 Task: Search one way flight ticket for 5 adults, 2 children, 1 infant in seat and 1 infant on lap in economy from Key West: Key West International Airport to Wilmington: Wilmington International Airport on 8-6-2023. Choice of flights is Singapure airlines. Number of bags: 10 checked bags. Price is upto 73000. Outbound departure time preference is 17:15.
Action: Mouse moved to (222, 299)
Screenshot: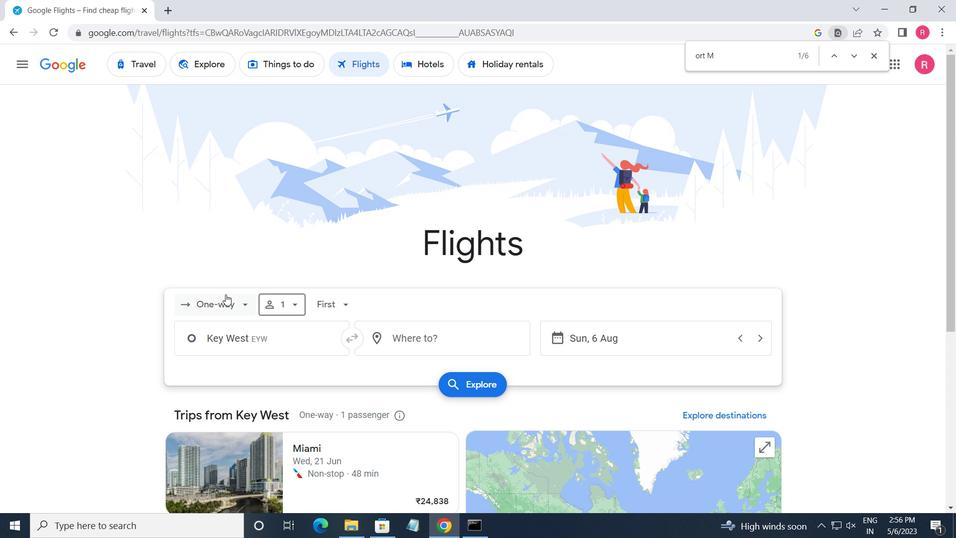 
Action: Mouse pressed left at (222, 299)
Screenshot: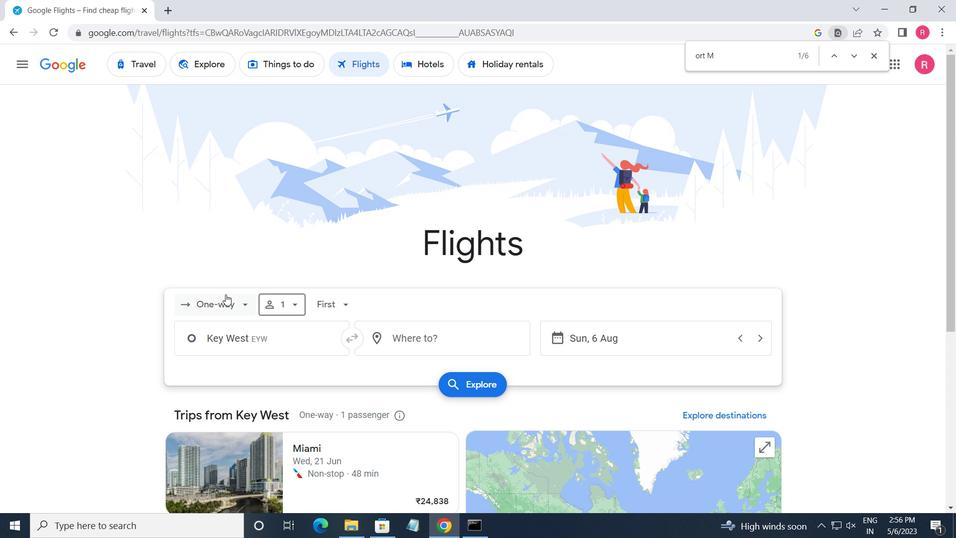 
Action: Mouse moved to (235, 368)
Screenshot: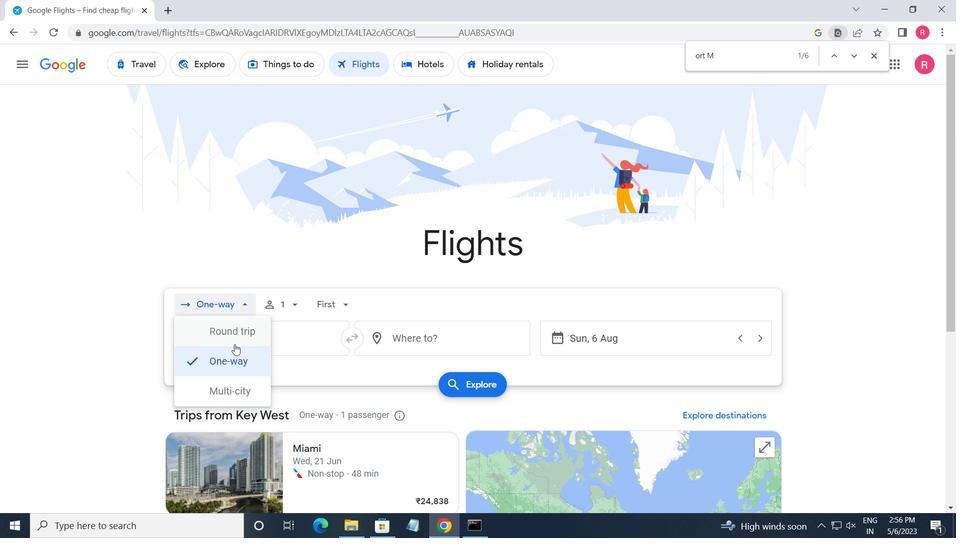 
Action: Mouse pressed left at (235, 368)
Screenshot: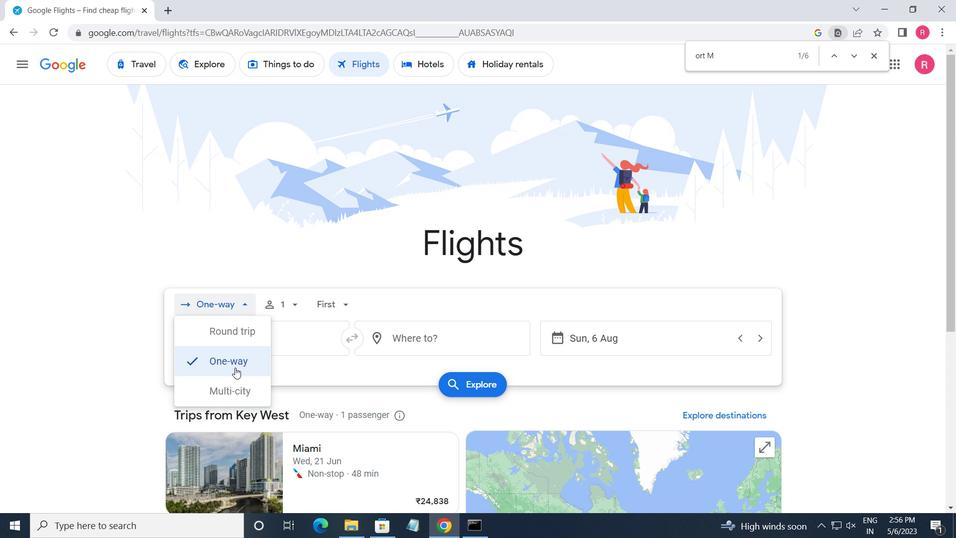 
Action: Mouse moved to (265, 308)
Screenshot: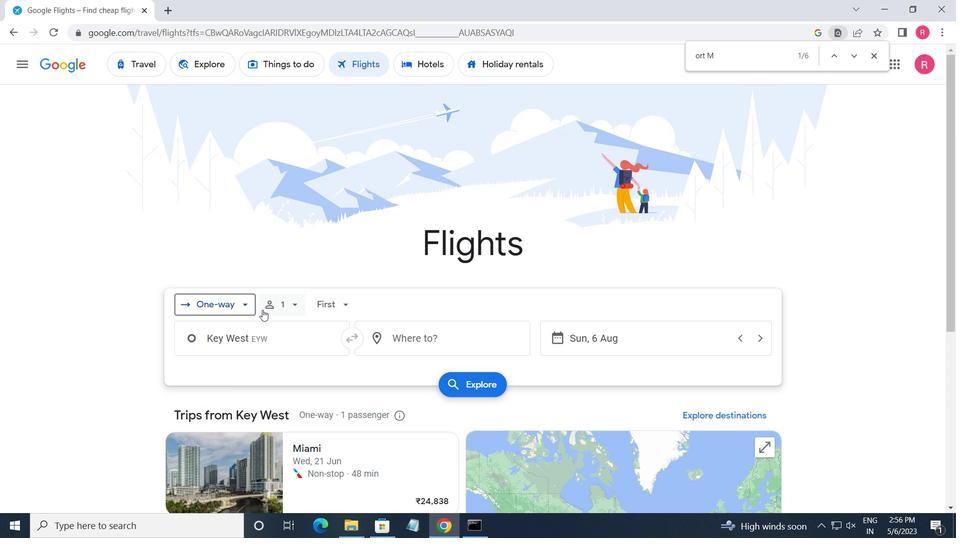 
Action: Mouse pressed left at (265, 308)
Screenshot: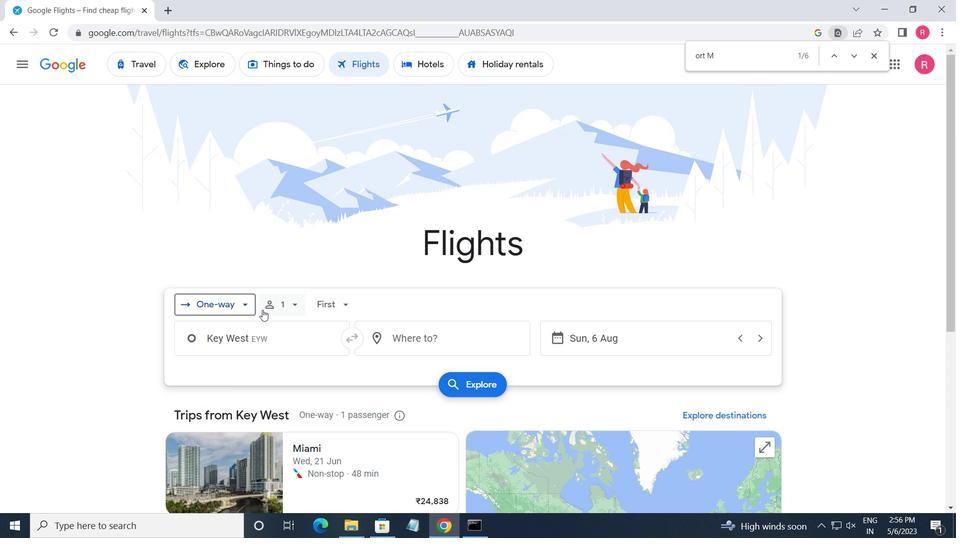 
Action: Mouse moved to (390, 344)
Screenshot: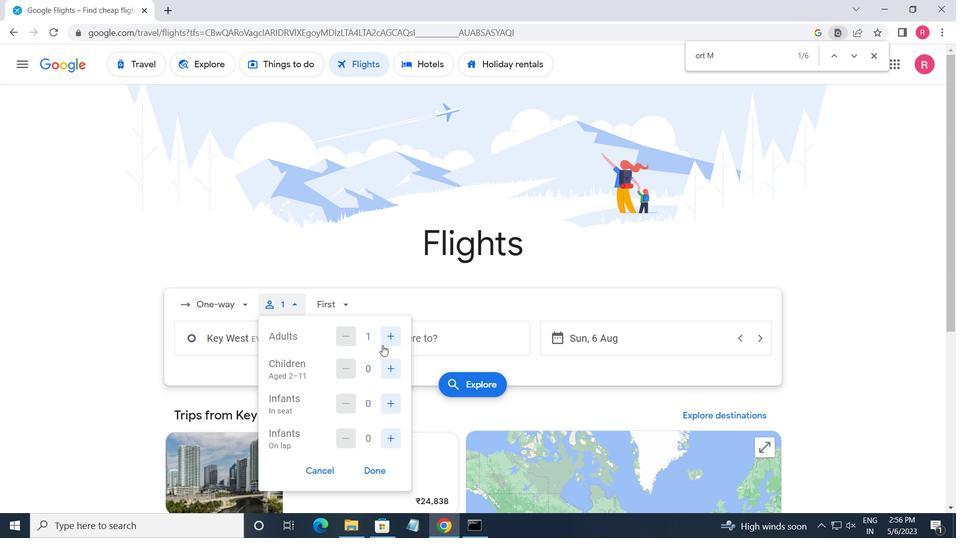 
Action: Mouse pressed left at (390, 344)
Screenshot: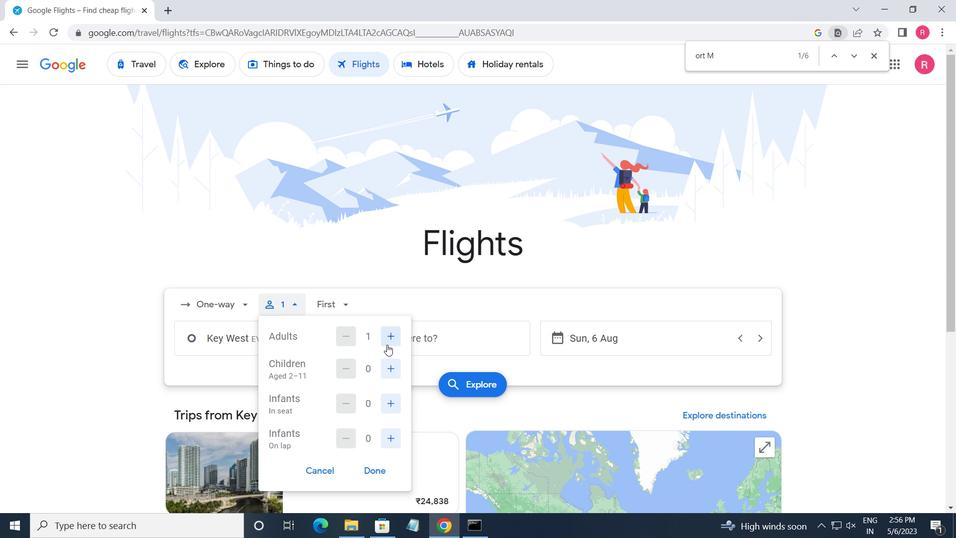 
Action: Mouse pressed left at (390, 344)
Screenshot: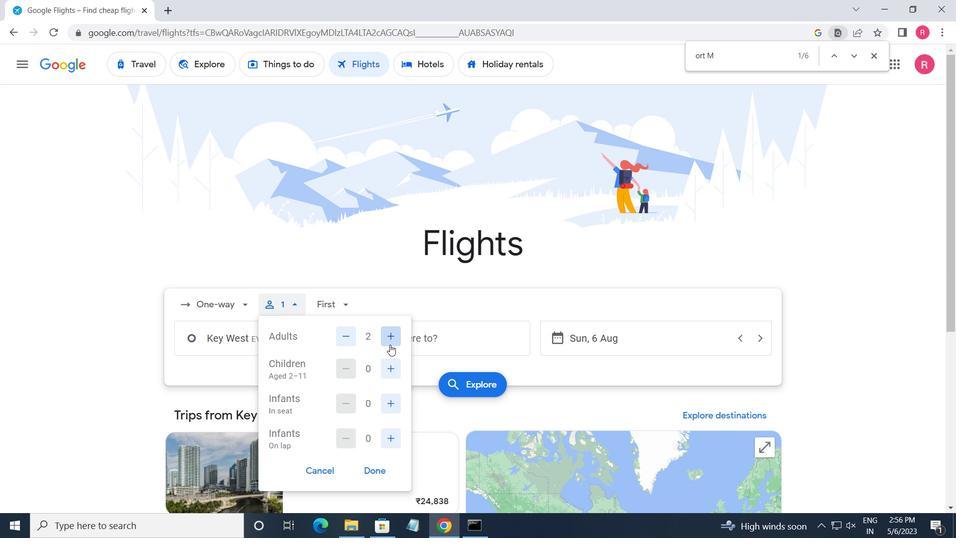
Action: Mouse moved to (390, 344)
Screenshot: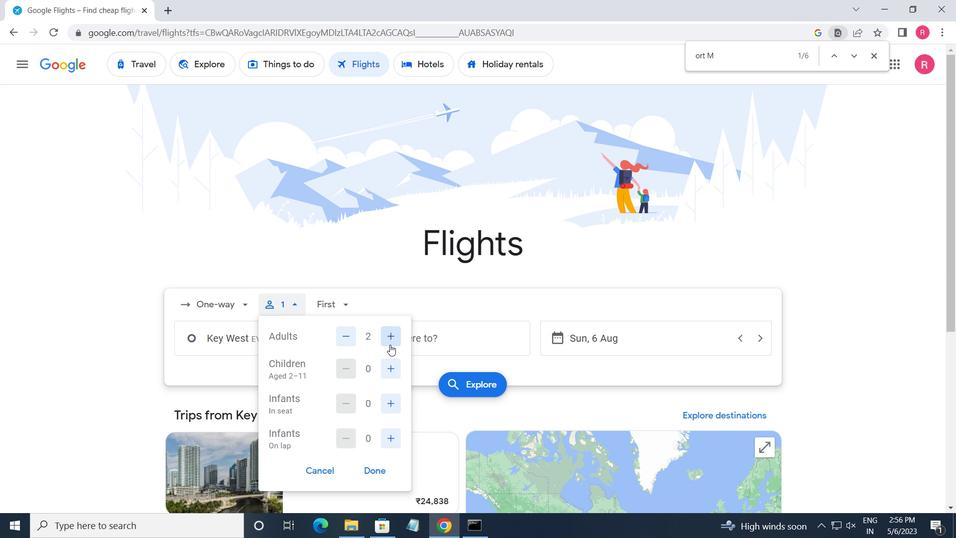 
Action: Mouse pressed left at (390, 344)
Screenshot: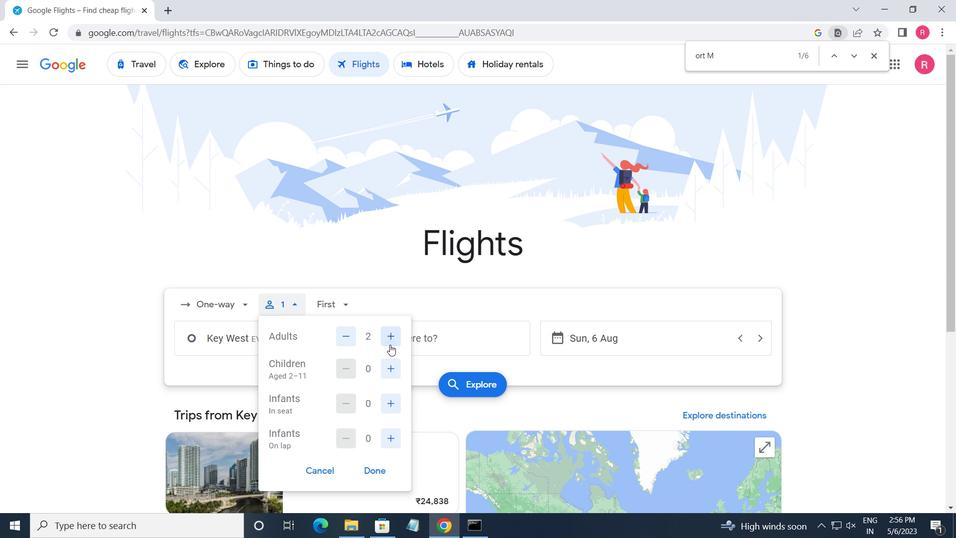 
Action: Mouse moved to (395, 364)
Screenshot: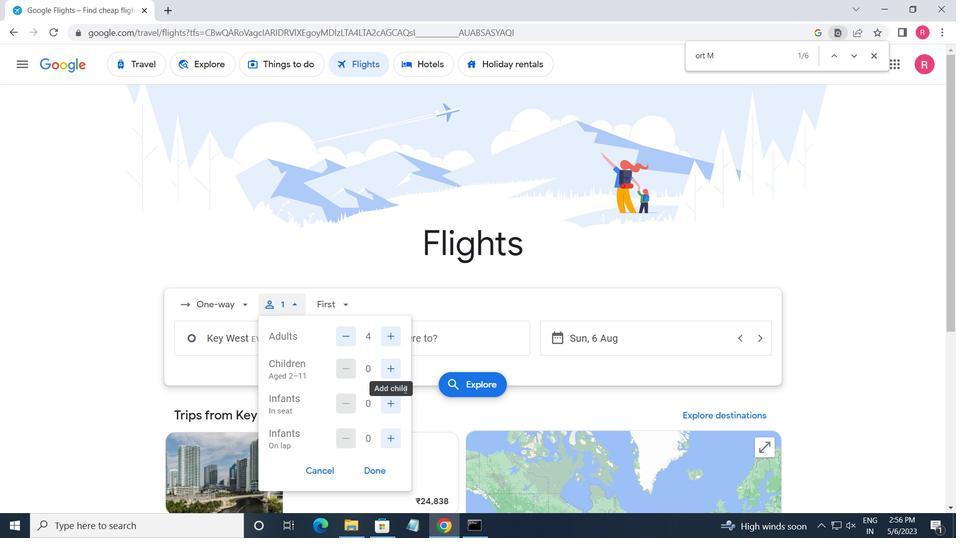 
Action: Mouse pressed left at (395, 364)
Screenshot: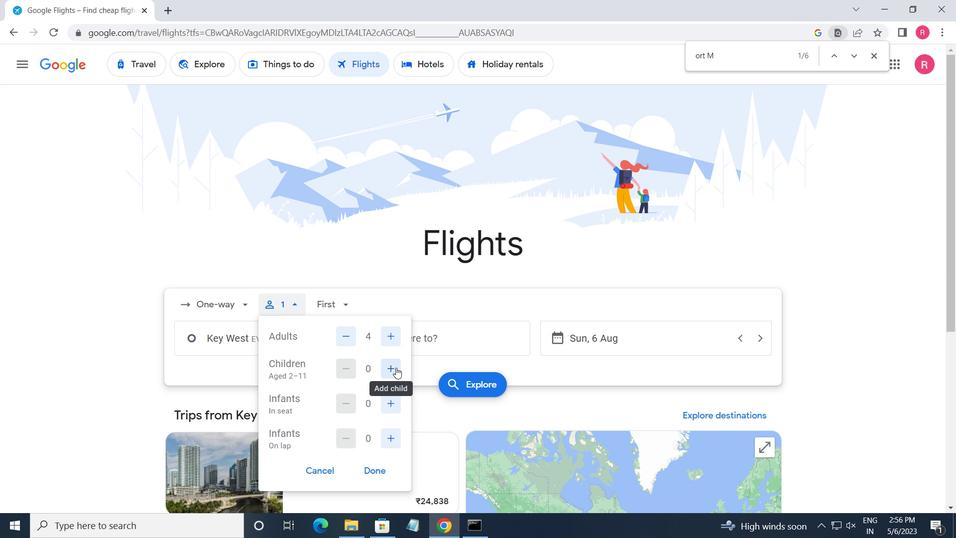 
Action: Mouse pressed left at (395, 364)
Screenshot: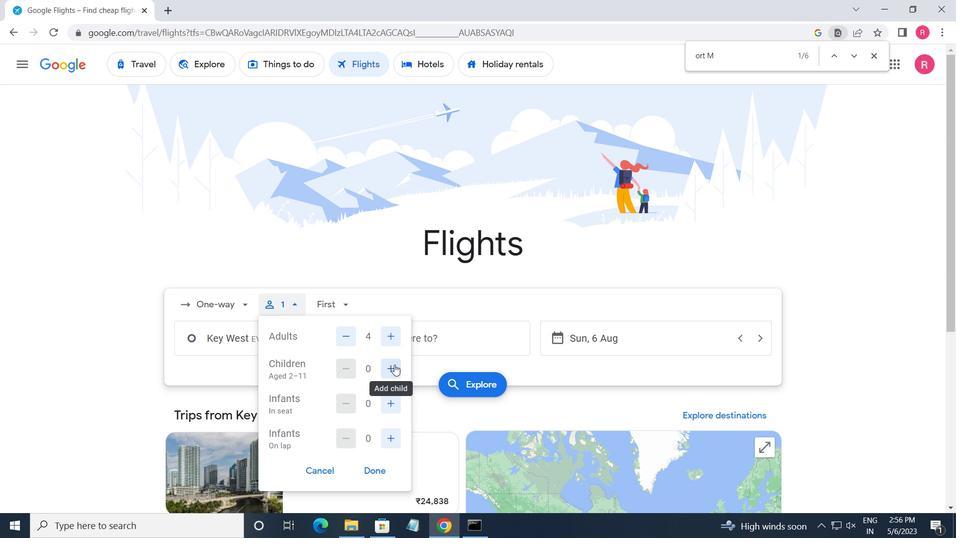 
Action: Mouse moved to (395, 407)
Screenshot: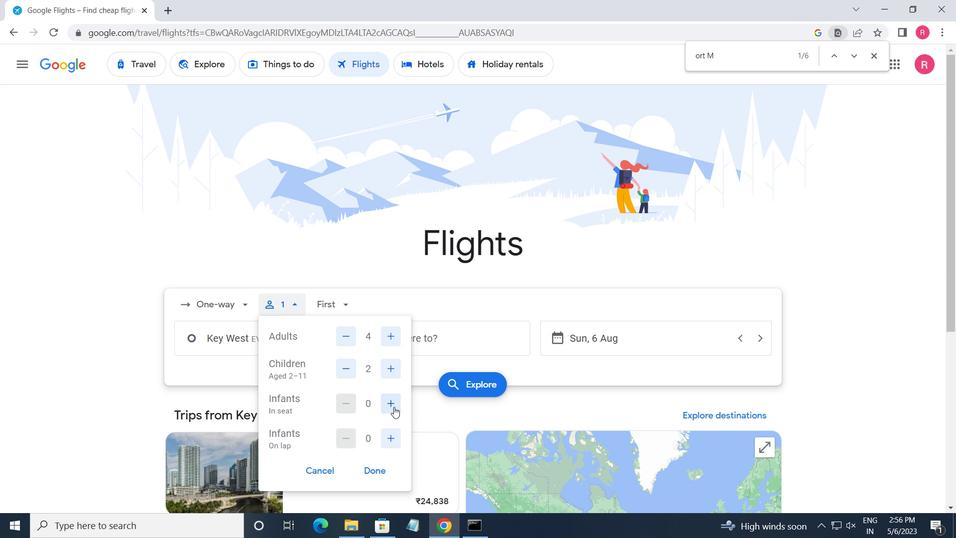 
Action: Mouse pressed left at (395, 407)
Screenshot: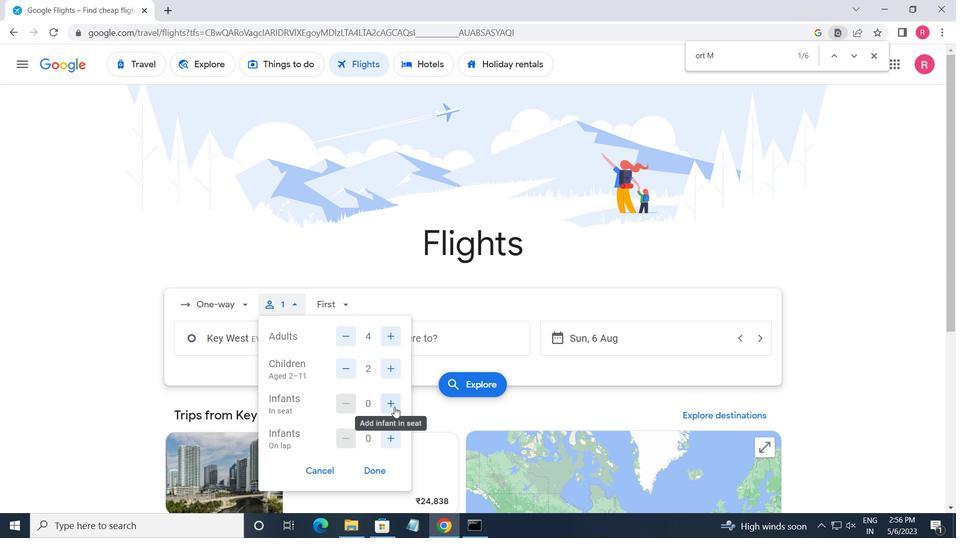 
Action: Mouse pressed left at (395, 407)
Screenshot: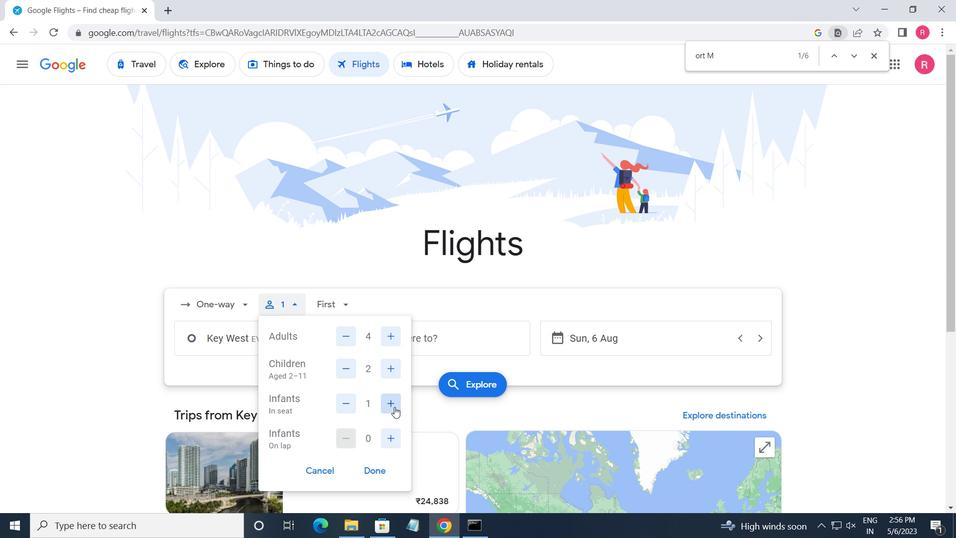 
Action: Mouse moved to (390, 442)
Screenshot: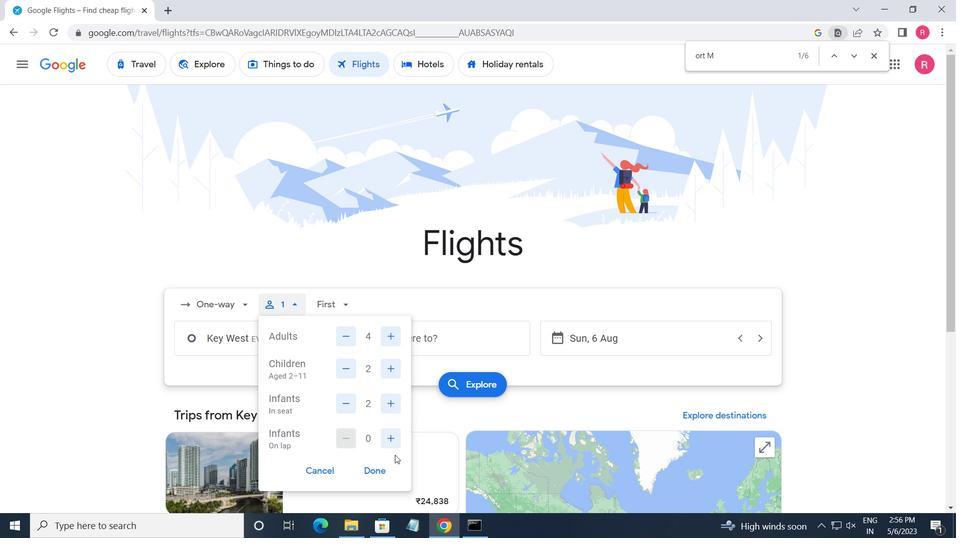 
Action: Mouse pressed left at (390, 442)
Screenshot: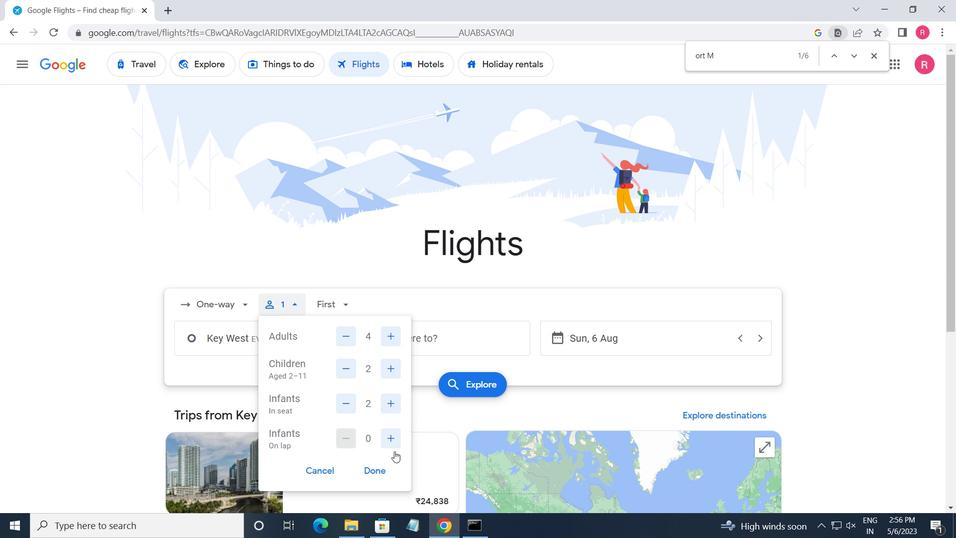 
Action: Mouse moved to (374, 473)
Screenshot: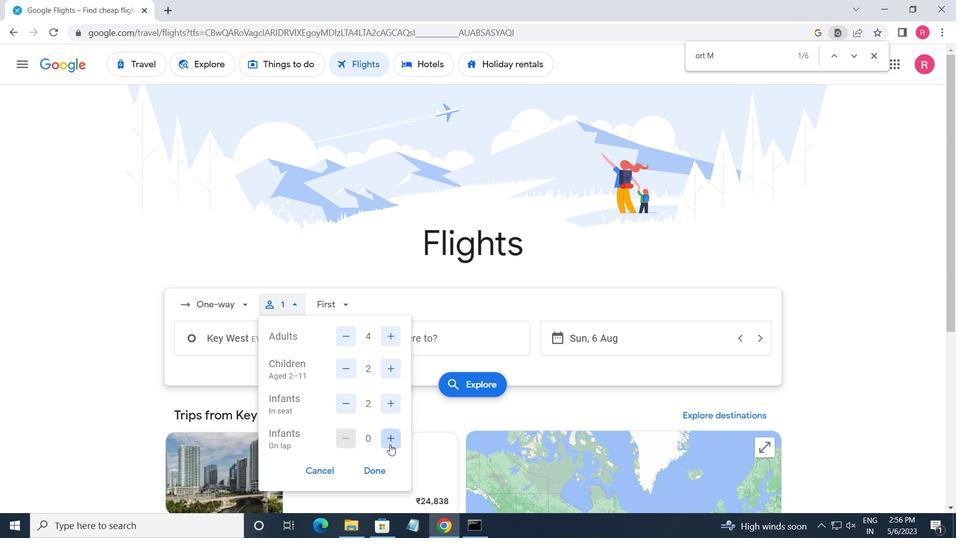 
Action: Mouse pressed left at (374, 473)
Screenshot: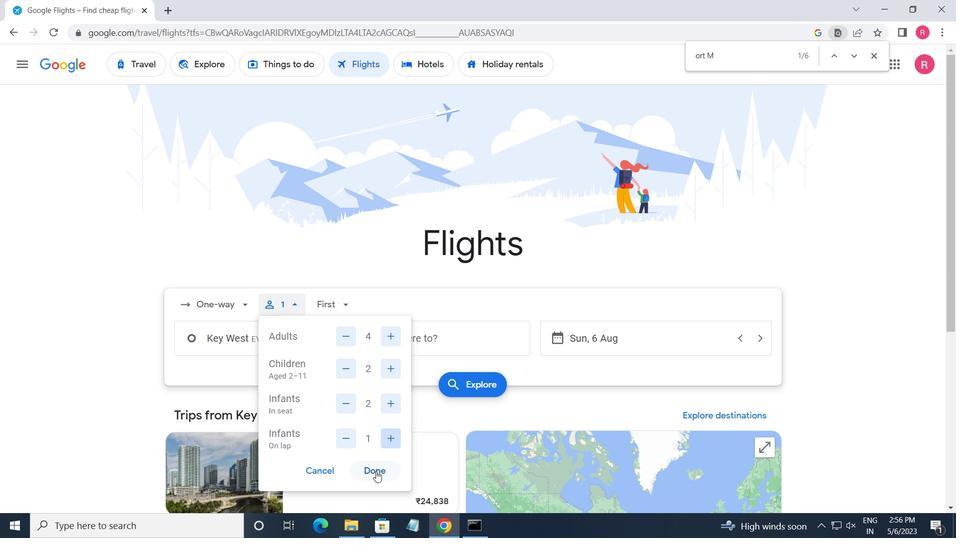 
Action: Mouse moved to (322, 311)
Screenshot: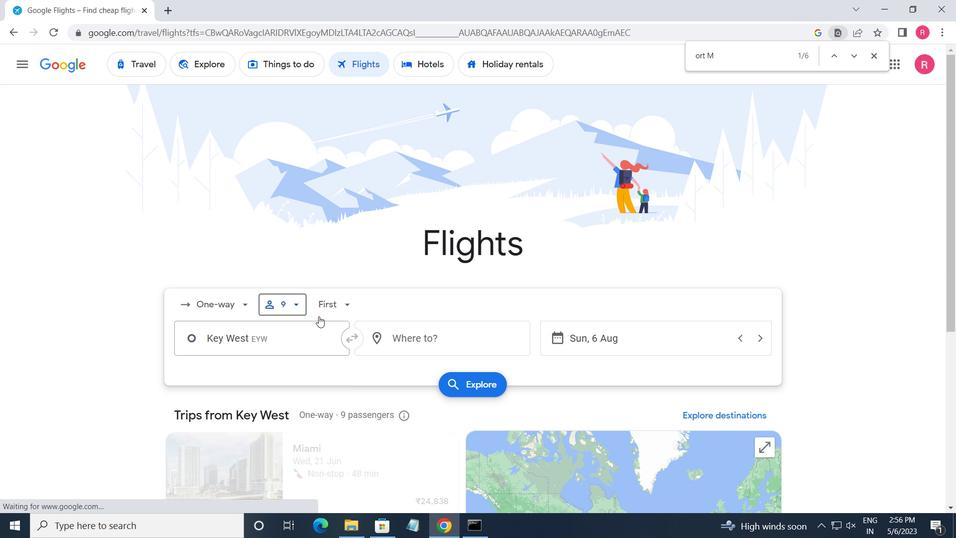 
Action: Mouse pressed left at (322, 311)
Screenshot: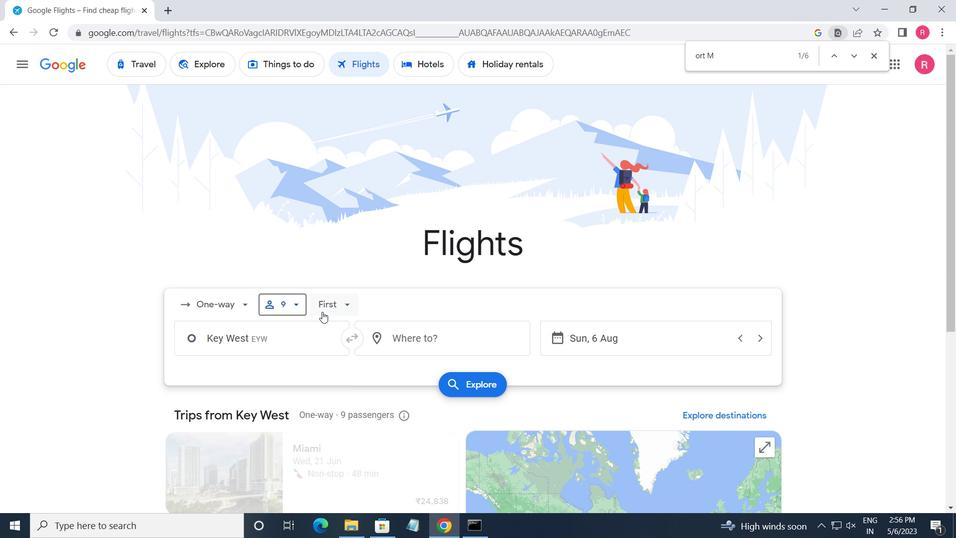
Action: Mouse moved to (370, 352)
Screenshot: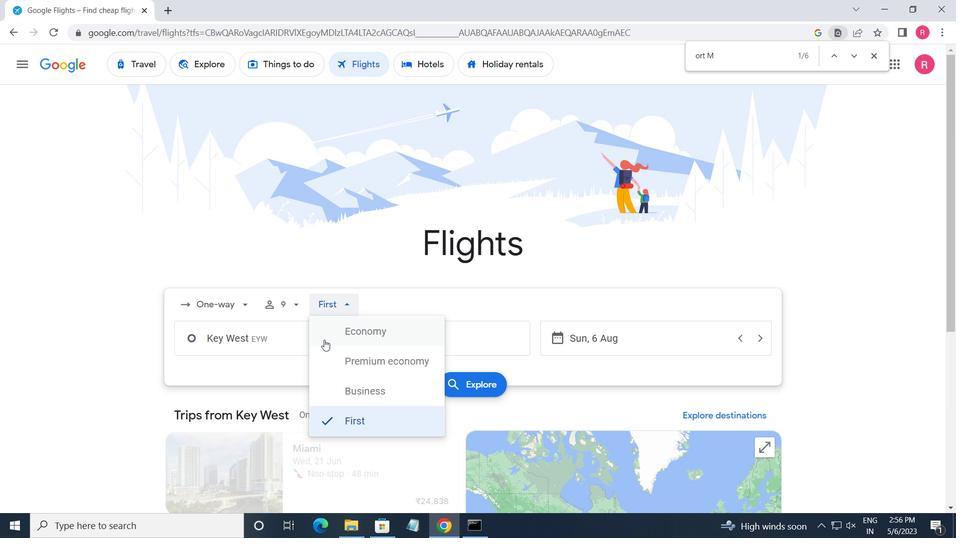 
Action: Mouse pressed left at (370, 352)
Screenshot: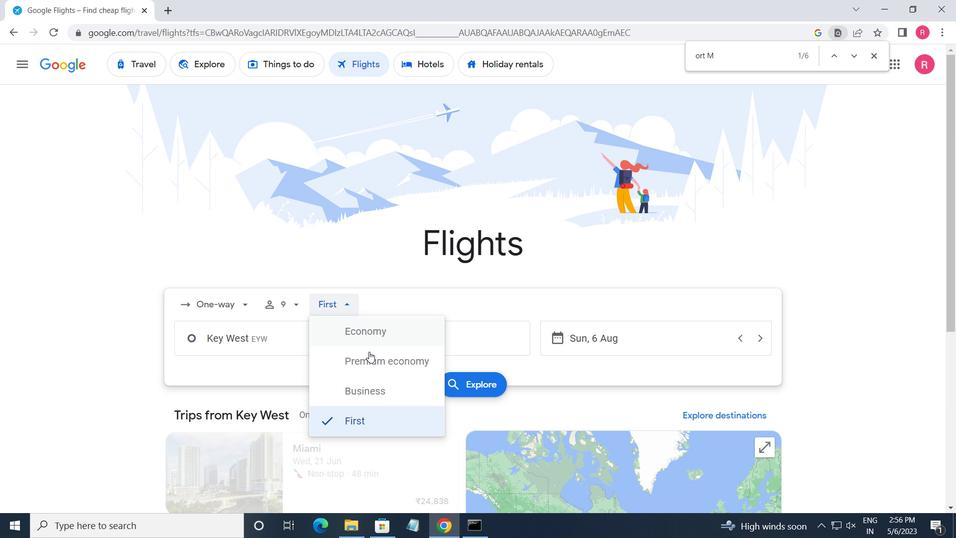 
Action: Mouse moved to (302, 354)
Screenshot: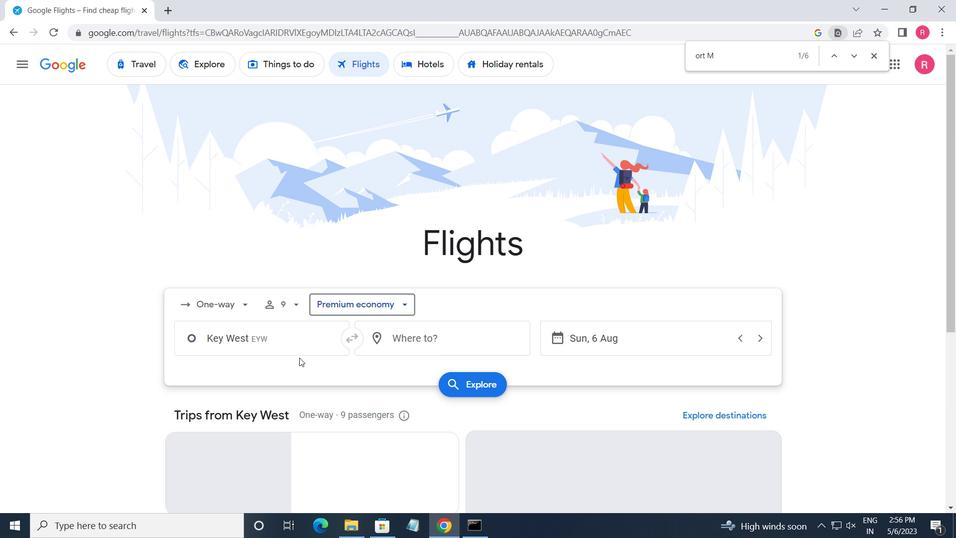 
Action: Mouse pressed left at (302, 354)
Screenshot: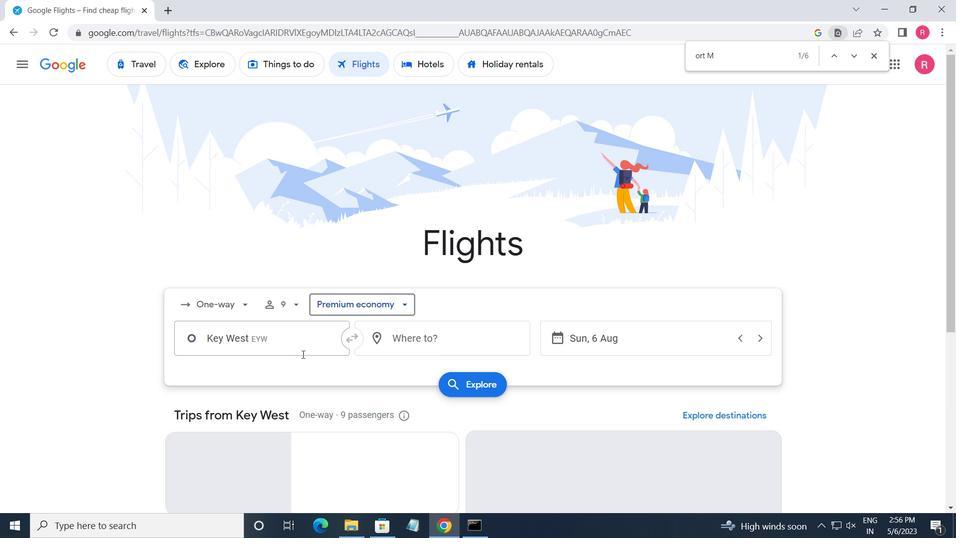 
Action: Key pressed <Key.shift_r>Key<Key.space><Key.shift>WEST
Screenshot: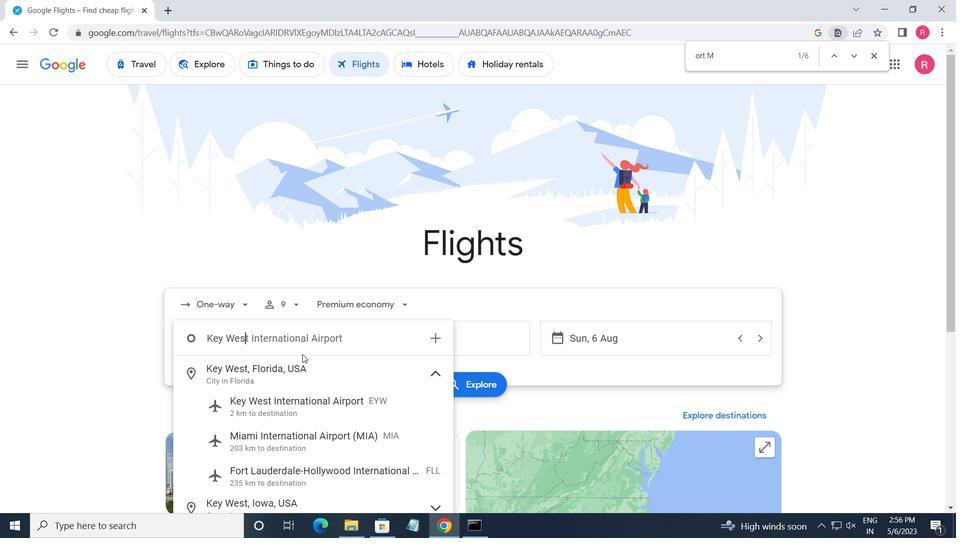 
Action: Mouse moved to (290, 405)
Screenshot: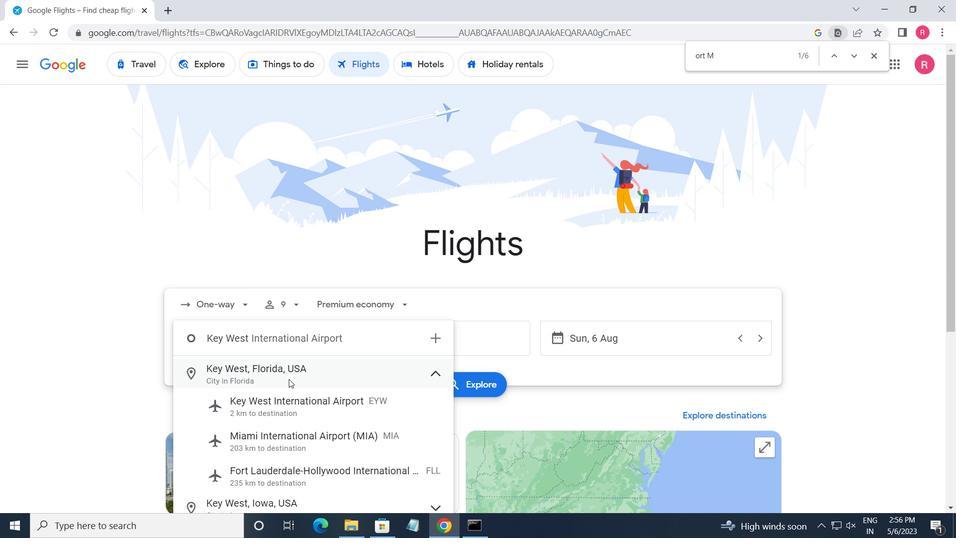 
Action: Mouse pressed left at (290, 405)
Screenshot: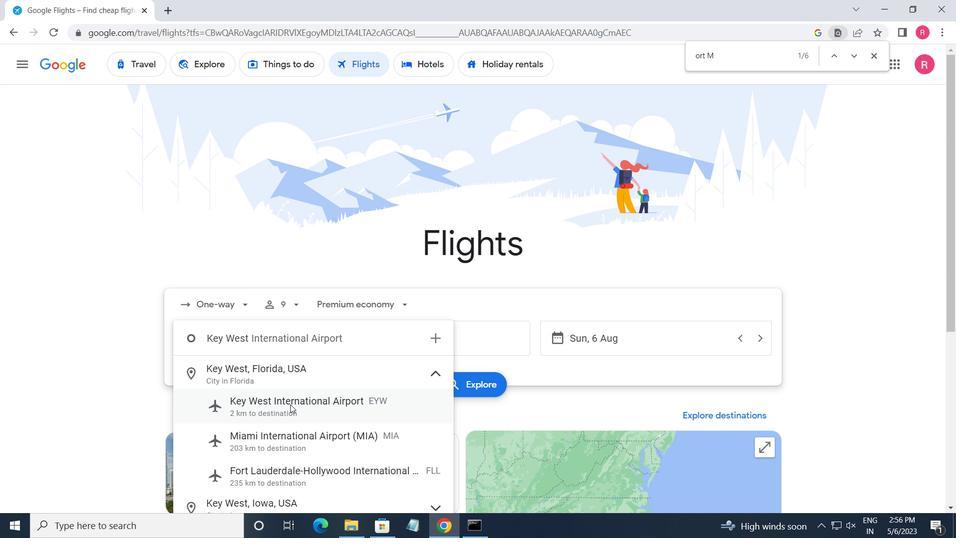 
Action: Mouse moved to (413, 349)
Screenshot: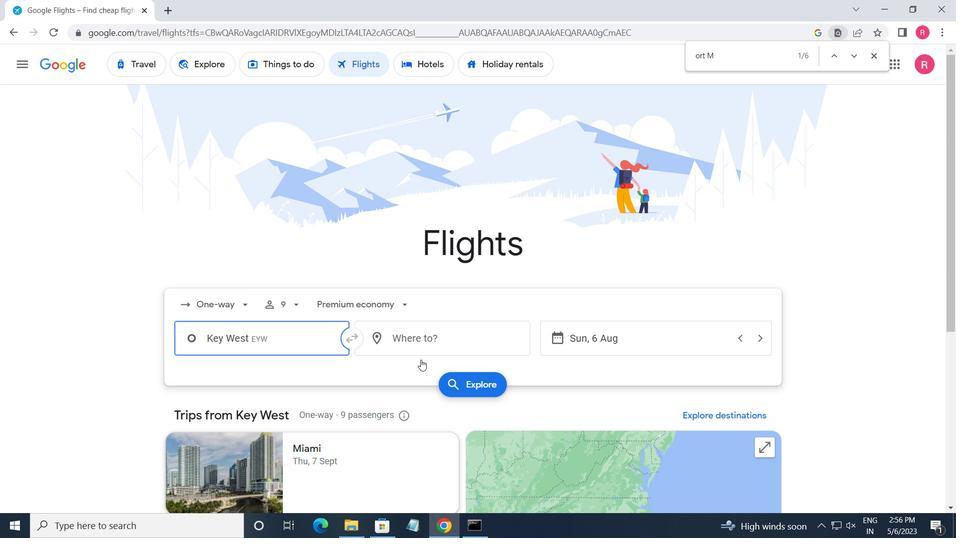 
Action: Mouse pressed left at (413, 349)
Screenshot: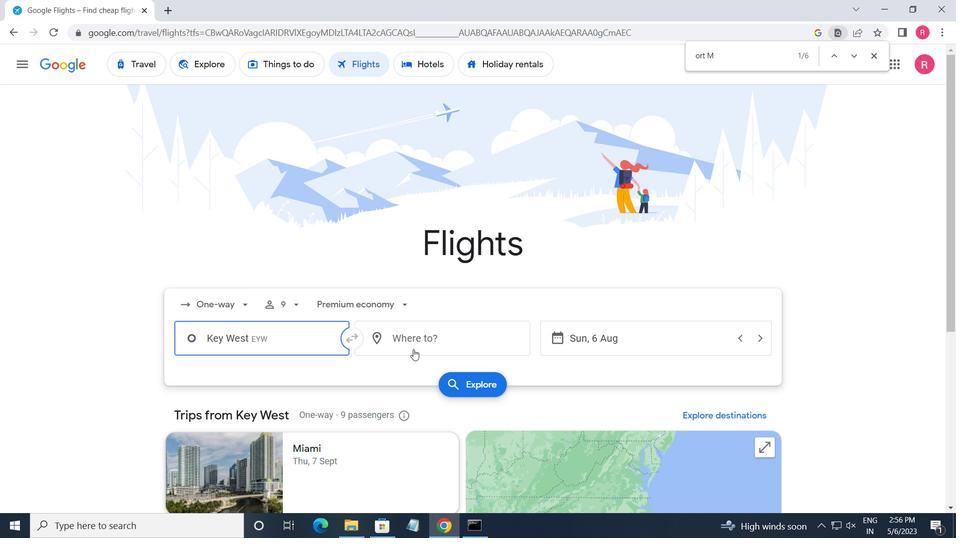 
Action: Mouse moved to (391, 342)
Screenshot: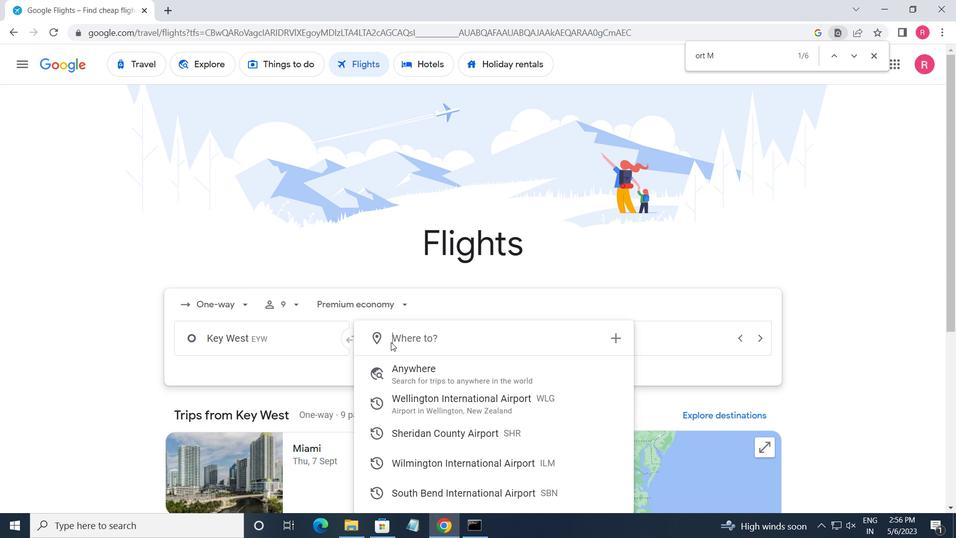 
Action: Key pressed <Key.shift>SHERIDAN
Screenshot: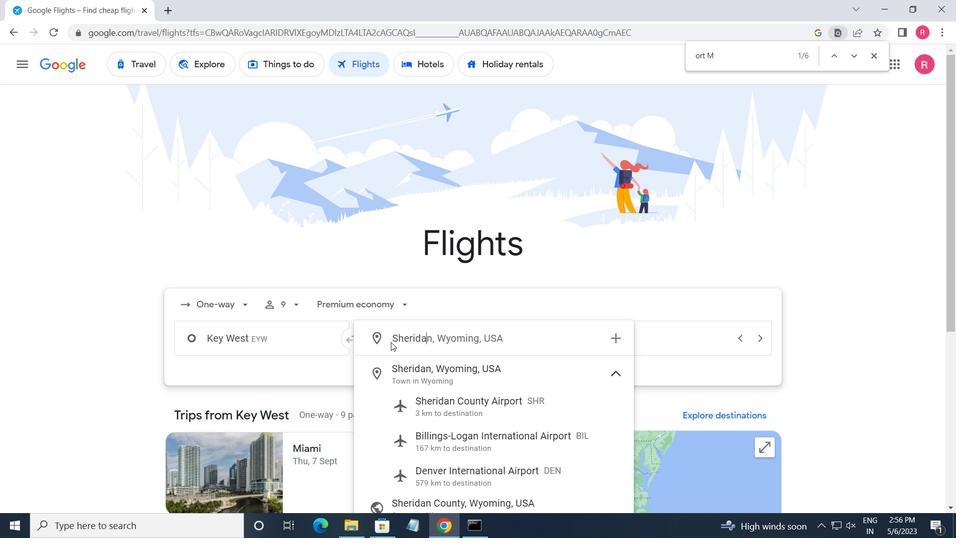 
Action: Mouse moved to (479, 374)
Screenshot: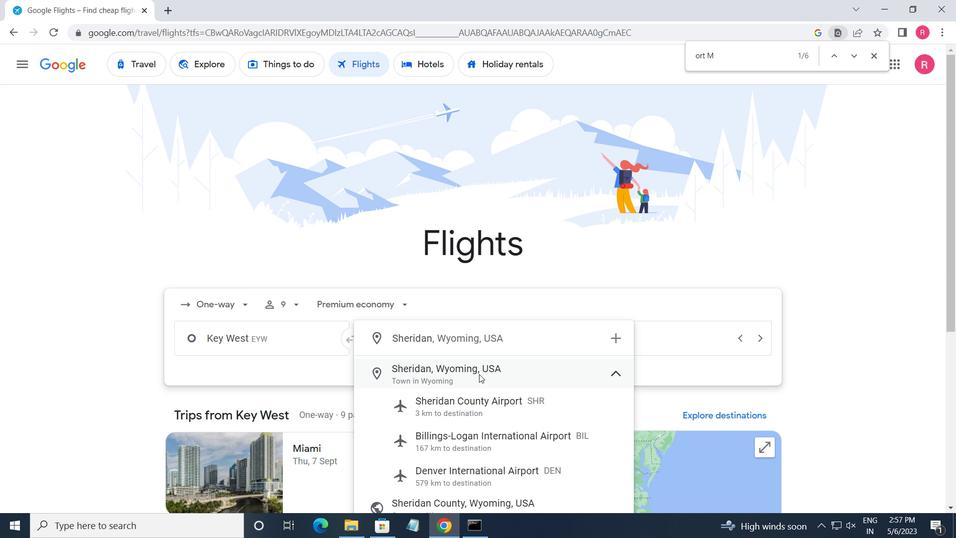 
Action: Key pressed <Key.backspace><Key.backspace><Key.backspace><Key.backspace><Key.backspace><Key.backspace><Key.backspace><Key.backspace><Key.backspace><Key.backspace><Key.backspace><Key.backspace><Key.backspace><Key.backspace><Key.backspace><Key.shift>WILMIN
Screenshot: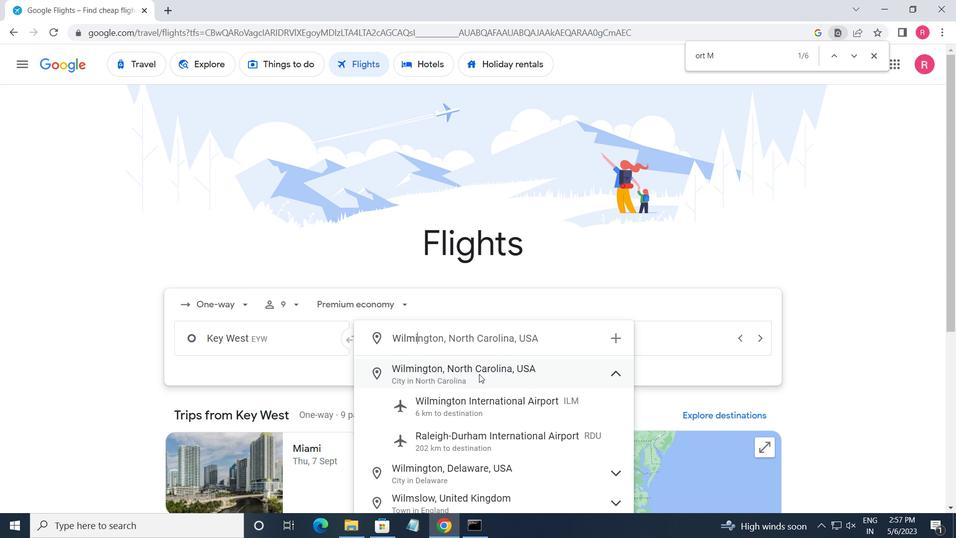 
Action: Mouse moved to (496, 396)
Screenshot: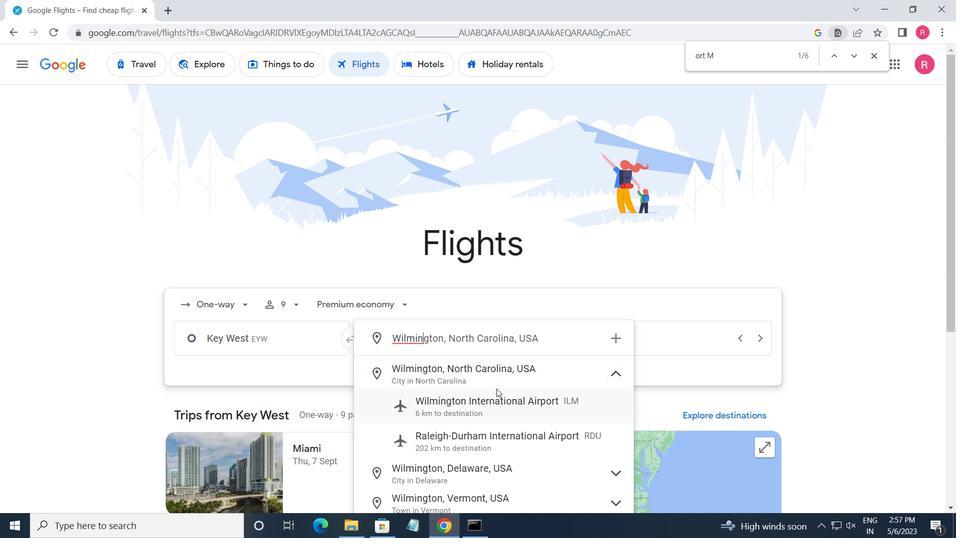 
Action: Mouse pressed left at (496, 396)
Screenshot: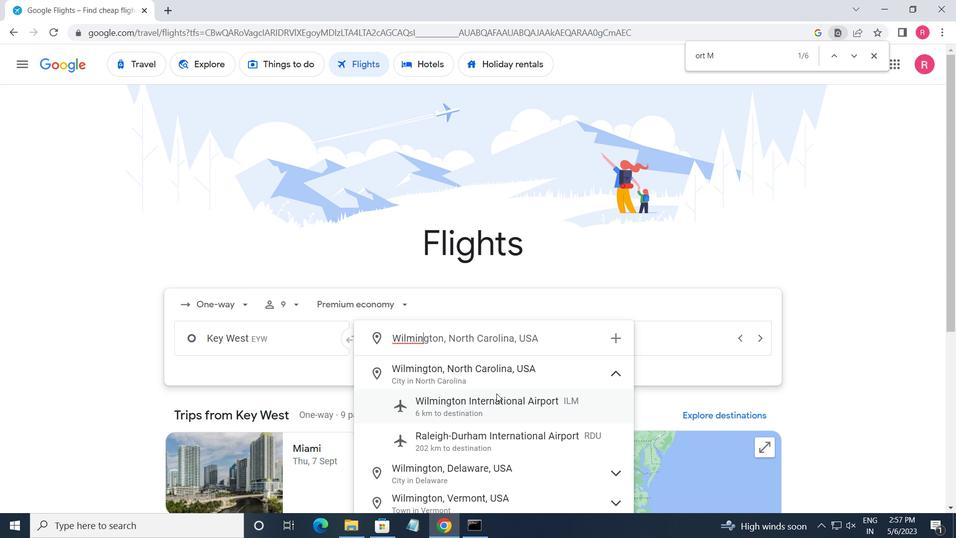 
Action: Mouse moved to (640, 349)
Screenshot: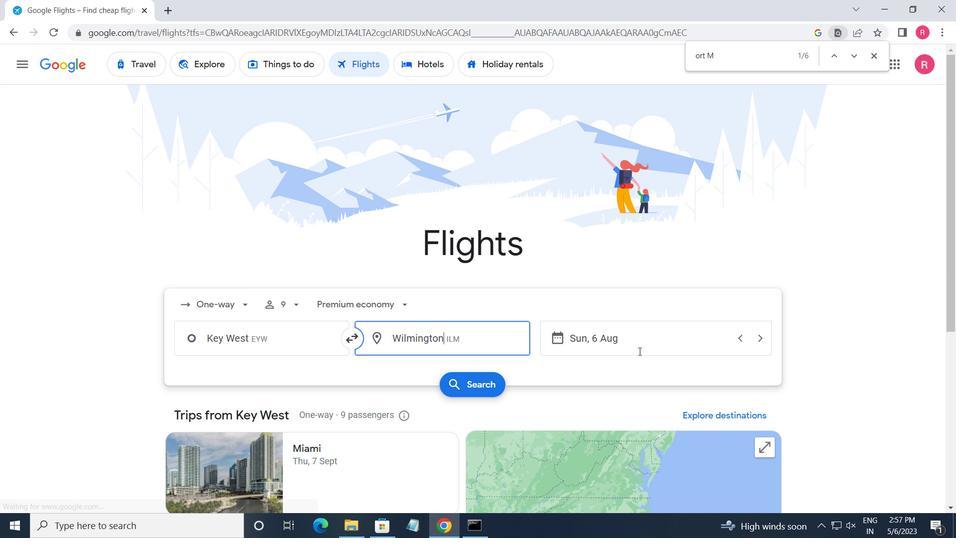 
Action: Mouse pressed left at (640, 349)
Screenshot: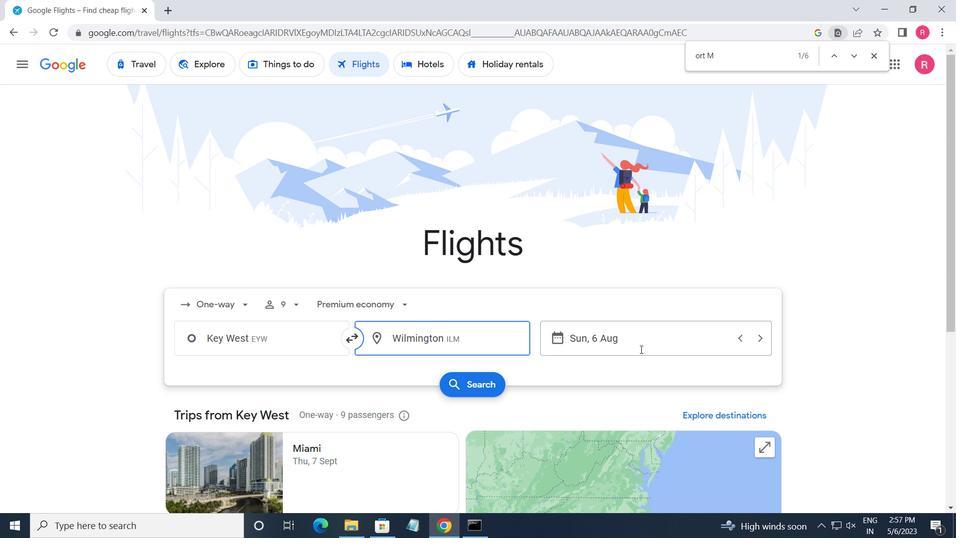 
Action: Mouse moved to (319, 322)
Screenshot: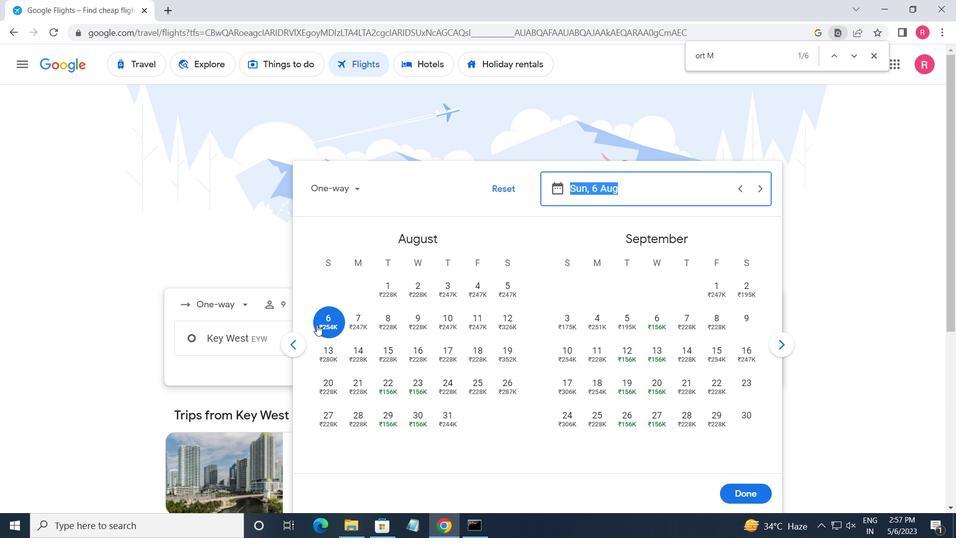 
Action: Mouse pressed left at (319, 322)
Screenshot: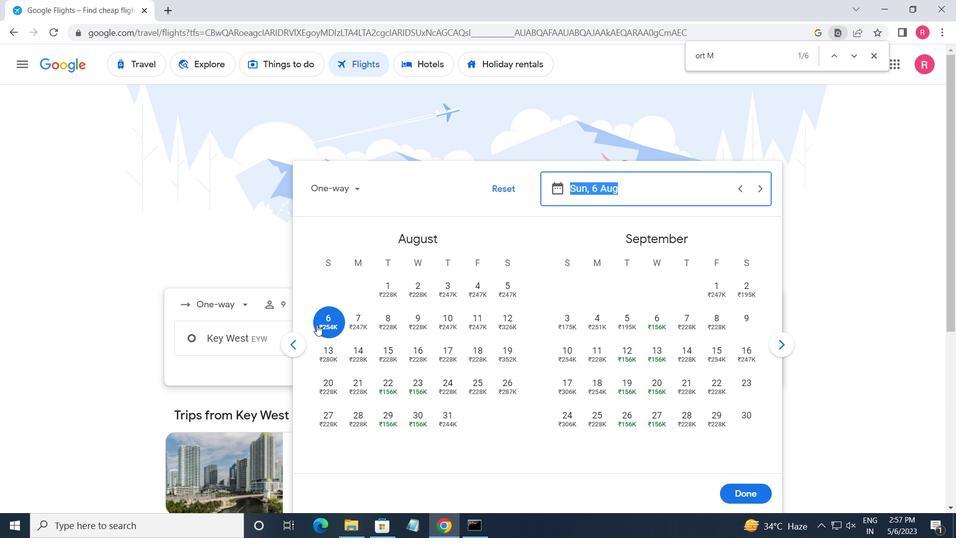 
Action: Mouse moved to (728, 487)
Screenshot: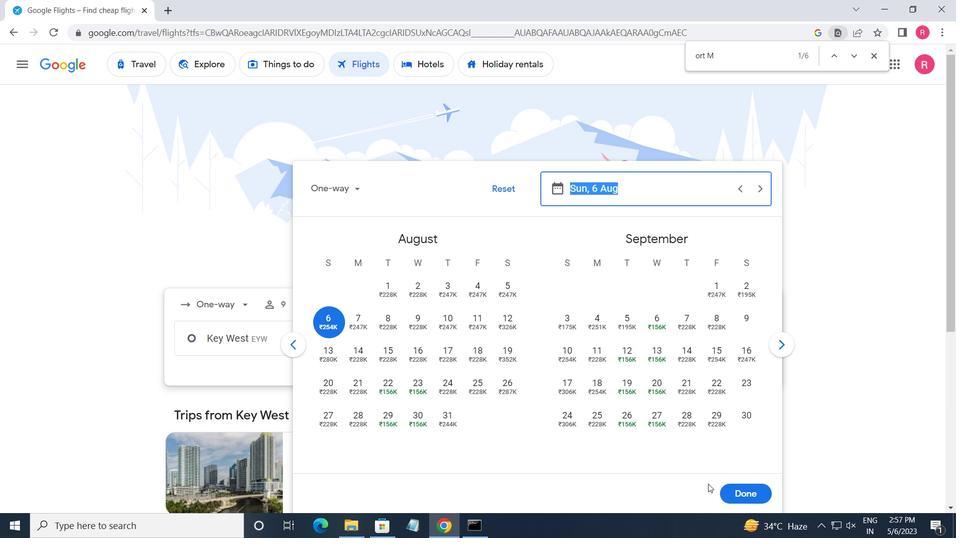 
Action: Mouse pressed left at (728, 487)
Screenshot: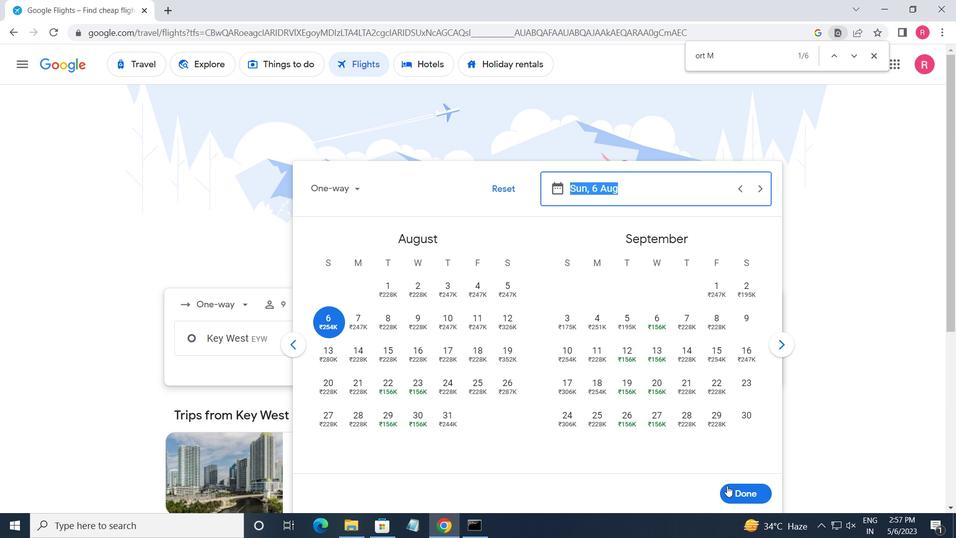 
Action: Mouse moved to (481, 375)
Screenshot: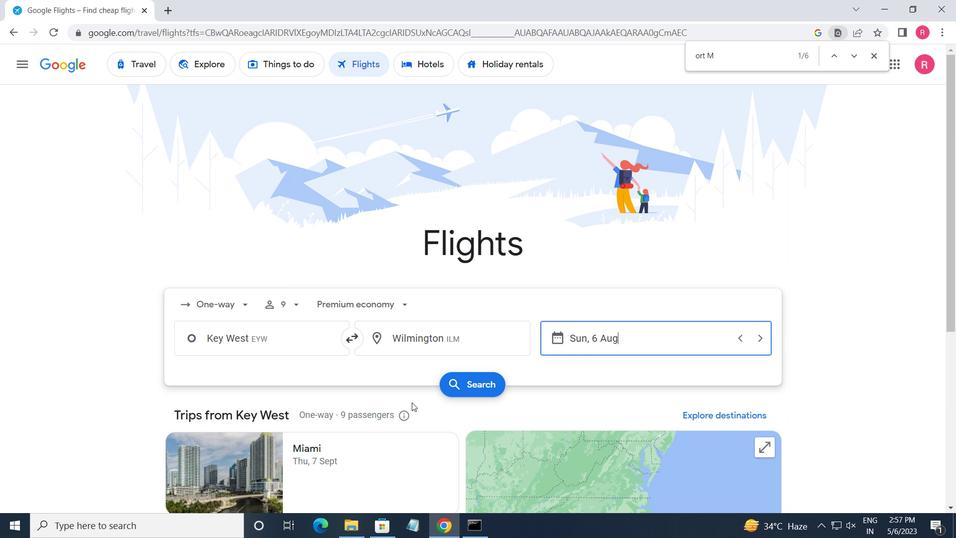 
Action: Mouse pressed left at (481, 375)
Screenshot: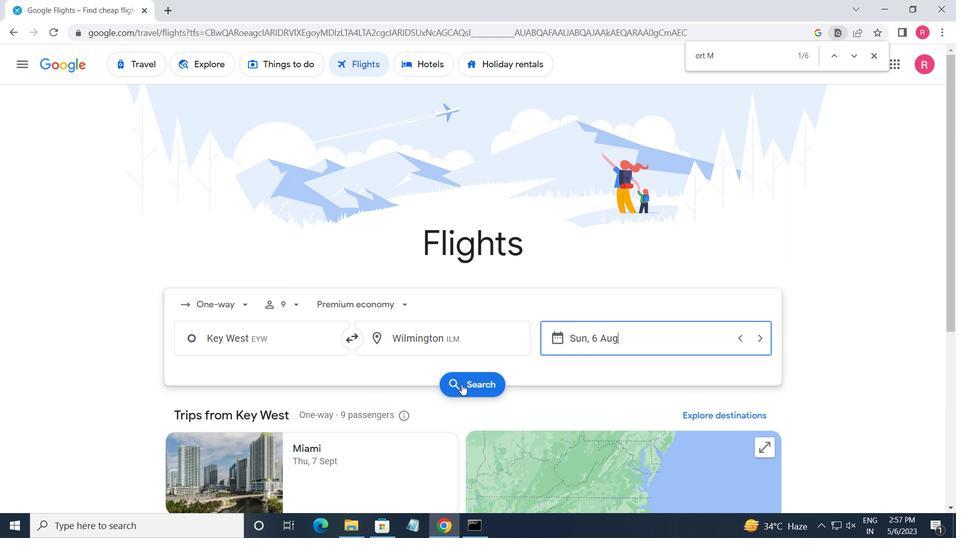 
Action: Mouse moved to (190, 185)
Screenshot: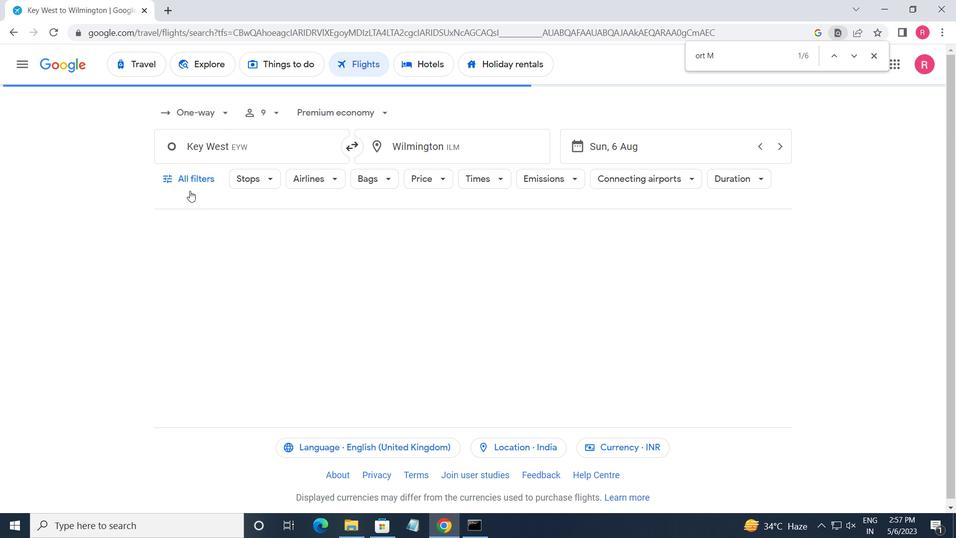 
Action: Mouse pressed left at (190, 185)
Screenshot: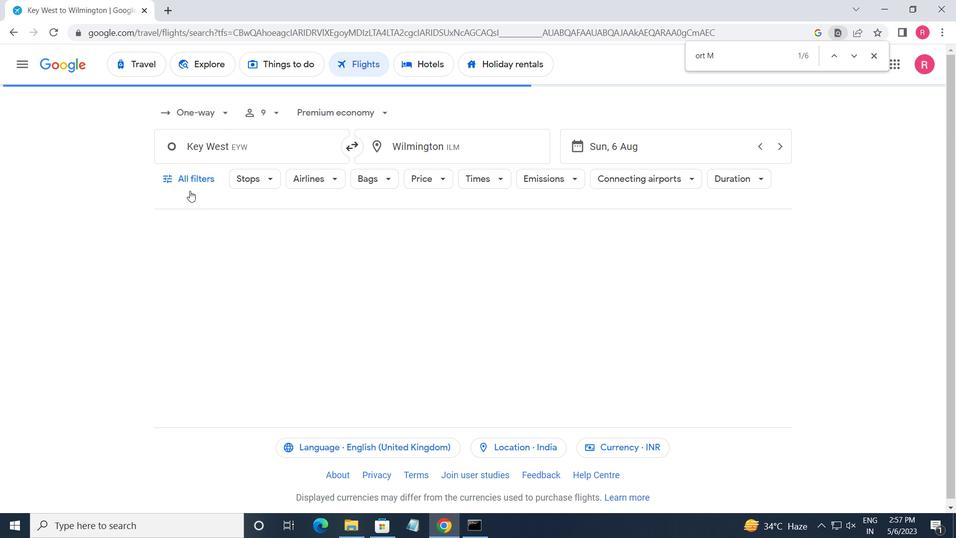 
Action: Mouse moved to (146, 456)
Screenshot: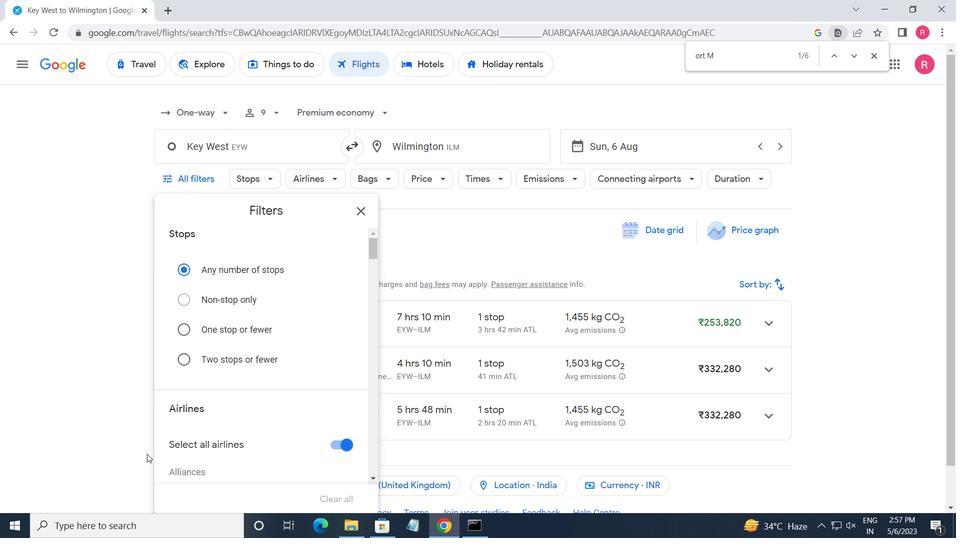 
Action: Mouse scrolled (146, 456) with delta (0, 0)
Screenshot: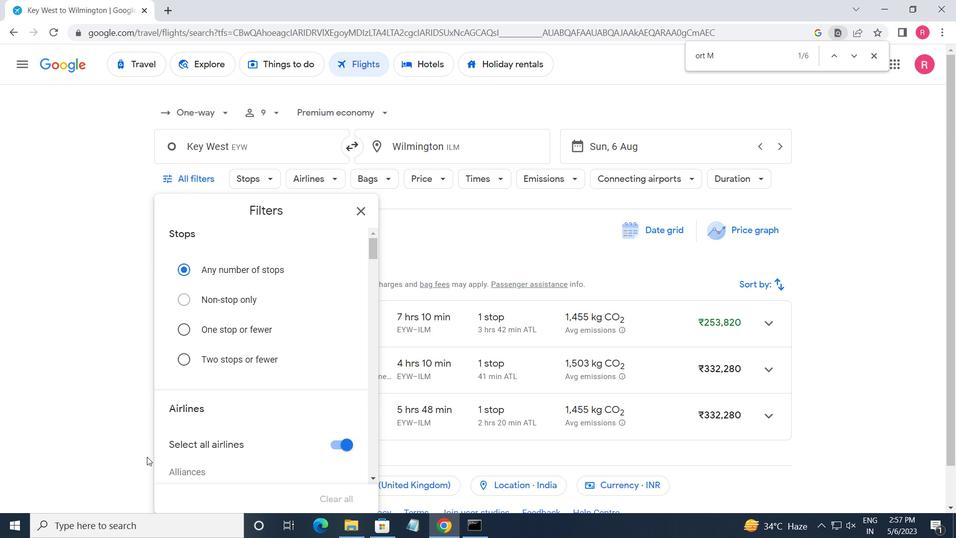 
Action: Mouse scrolled (146, 456) with delta (0, 0)
Screenshot: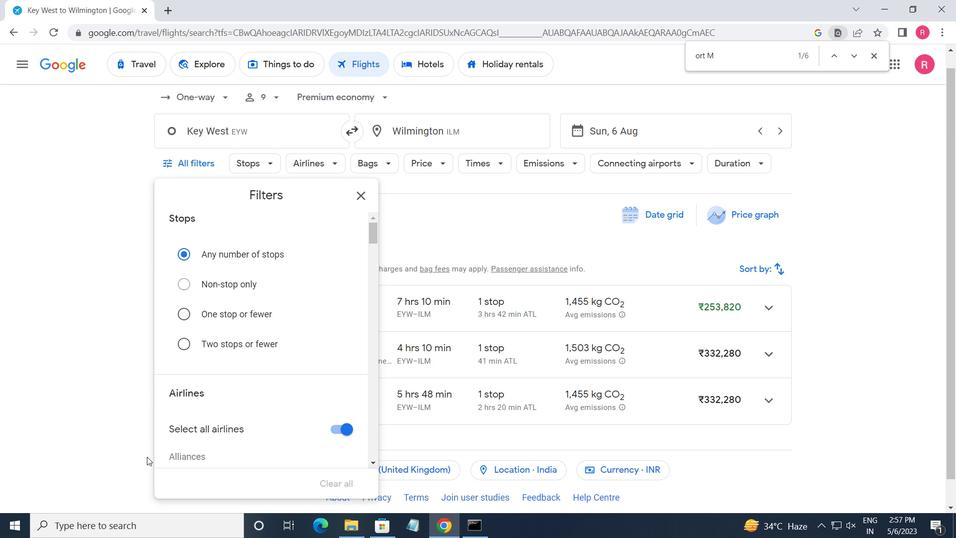 
Action: Mouse scrolled (146, 456) with delta (0, 0)
Screenshot: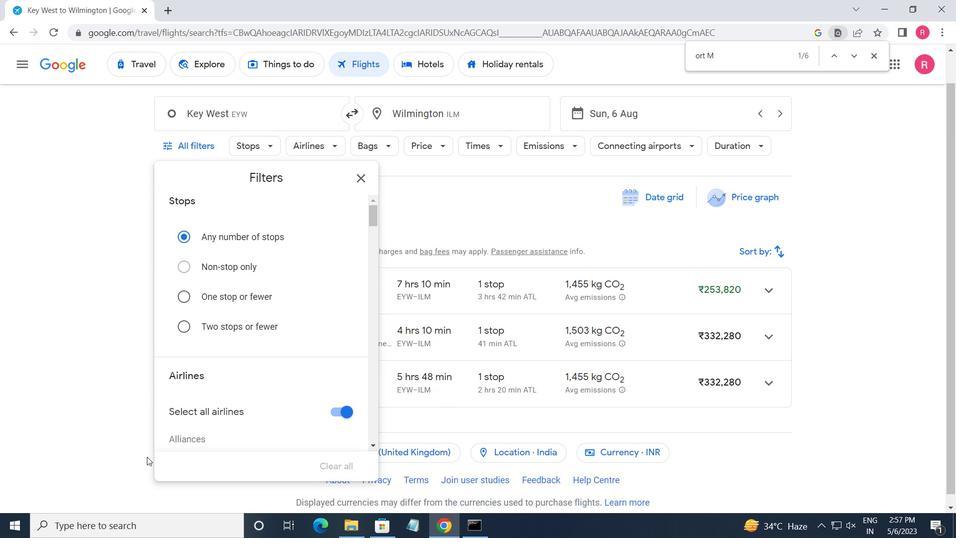 
Action: Mouse moved to (241, 360)
Screenshot: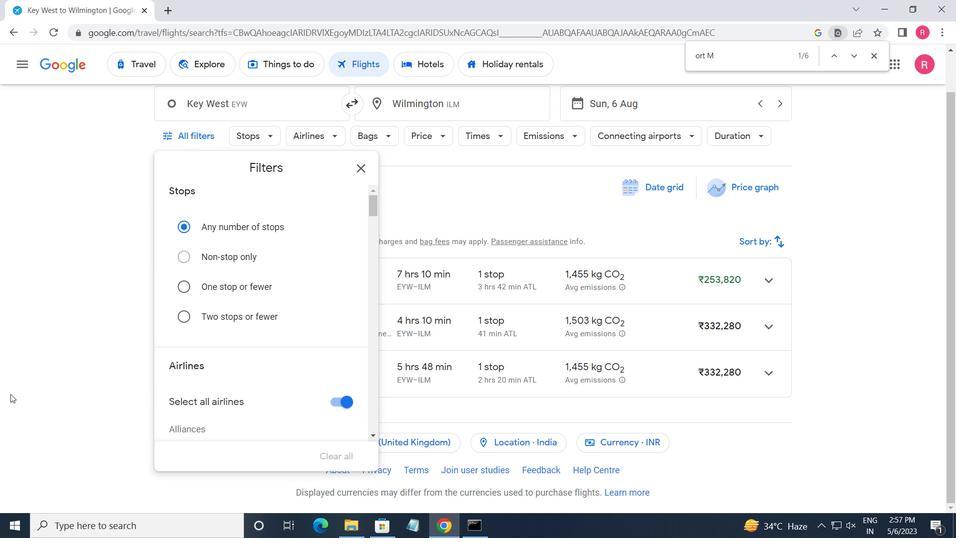 
Action: Mouse scrolled (241, 360) with delta (0, 0)
Screenshot: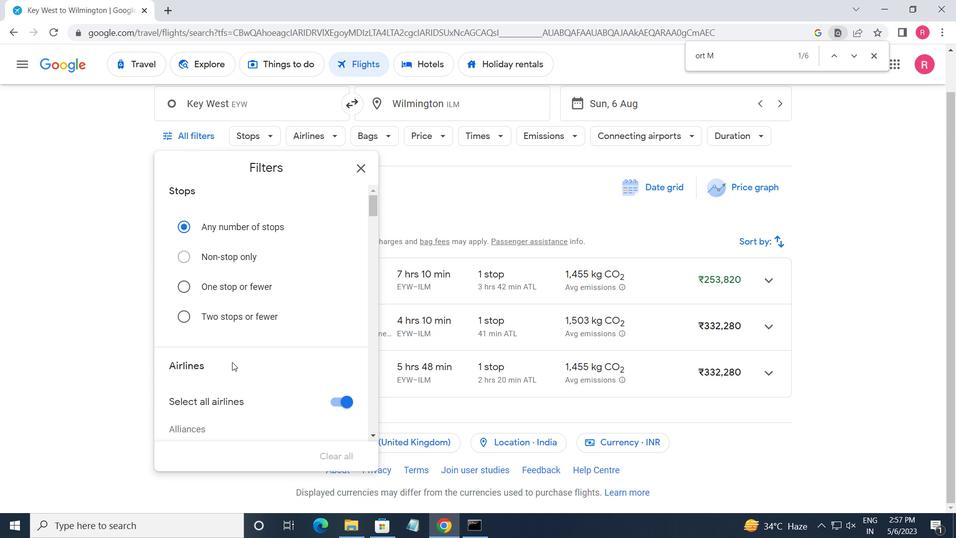 
Action: Mouse scrolled (241, 360) with delta (0, 0)
Screenshot: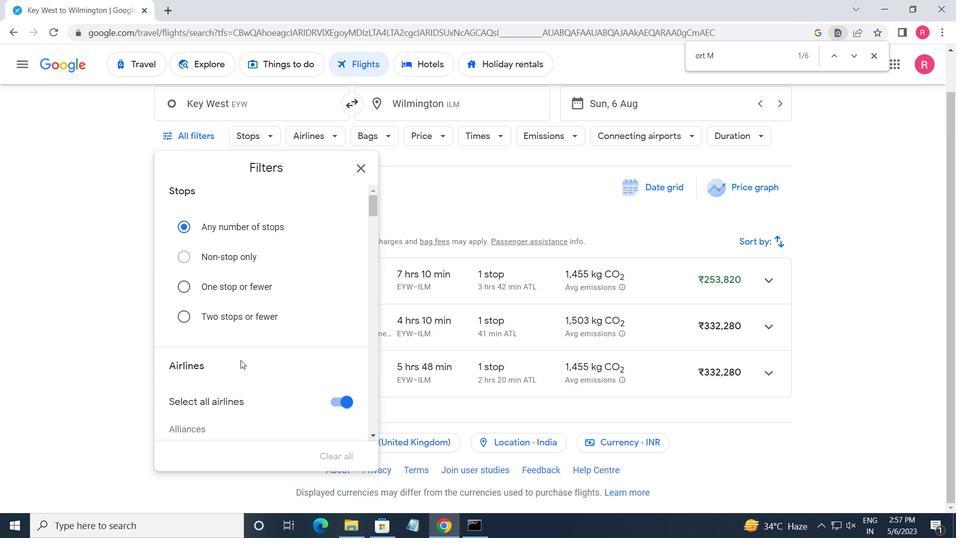 
Action: Mouse scrolled (241, 360) with delta (0, 0)
Screenshot: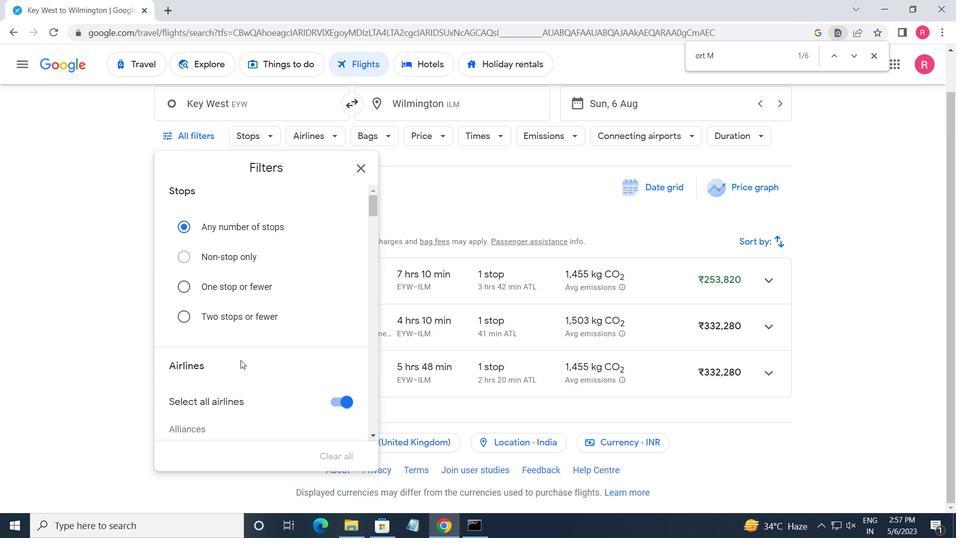 
Action: Mouse scrolled (241, 360) with delta (0, 0)
Screenshot: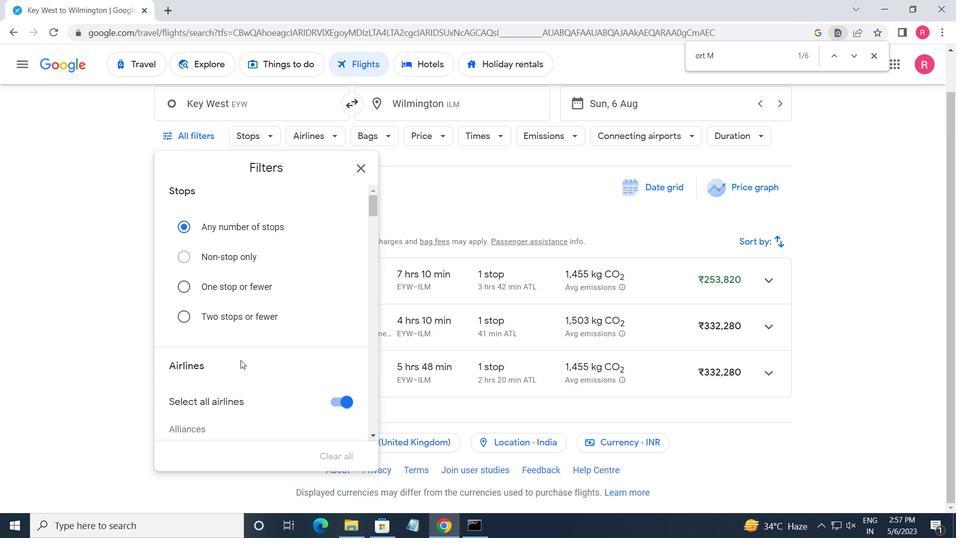 
Action: Mouse scrolled (241, 360) with delta (0, 0)
Screenshot: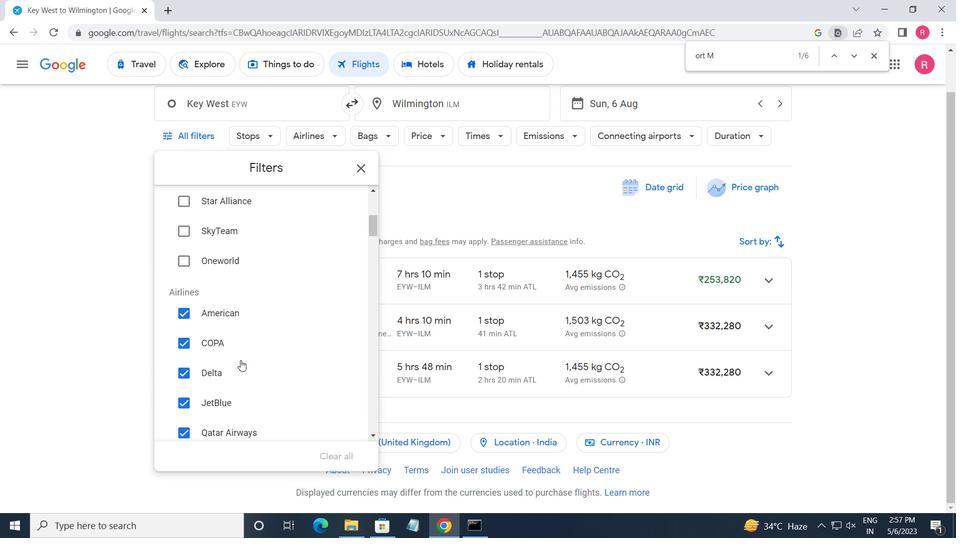 
Action: Mouse moved to (243, 359)
Screenshot: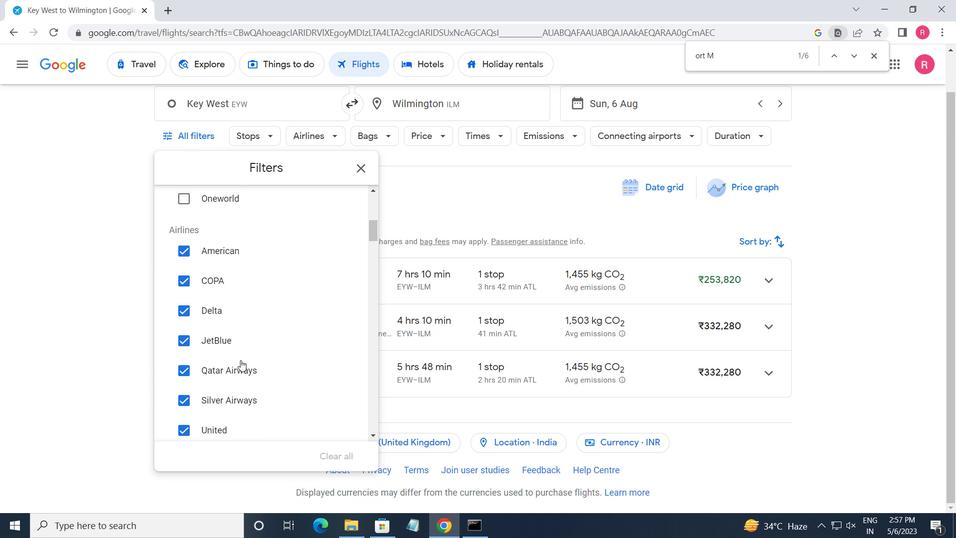 
Action: Mouse scrolled (243, 359) with delta (0, 0)
Screenshot: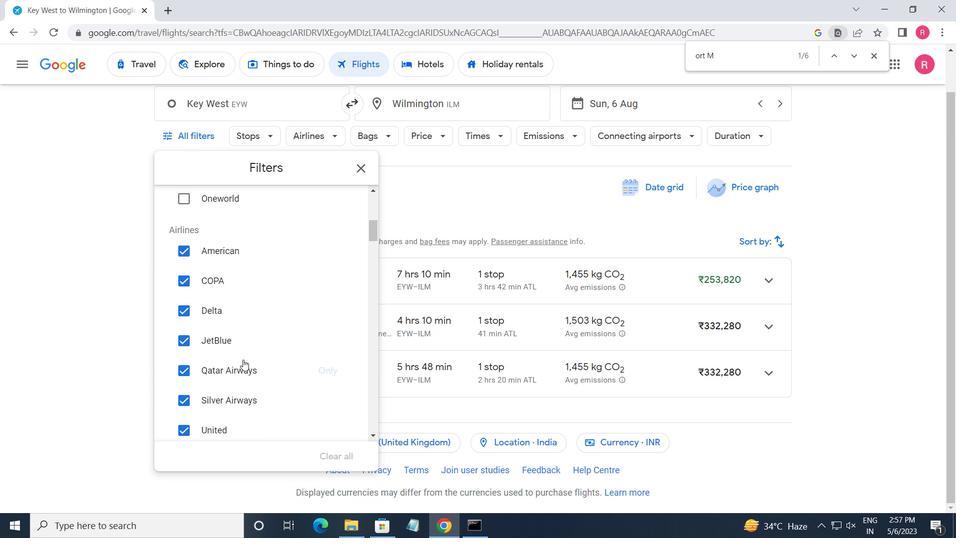 
Action: Mouse moved to (267, 354)
Screenshot: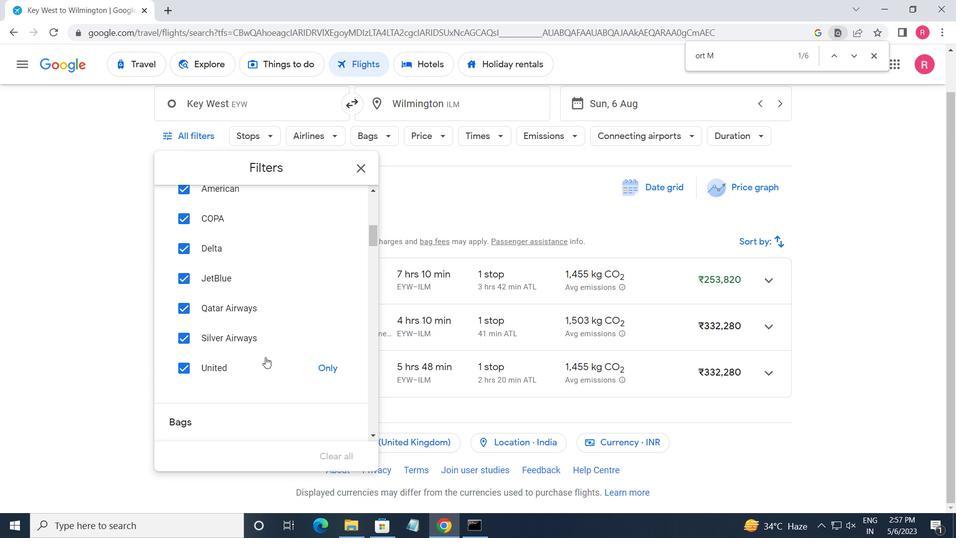 
Action: Mouse scrolled (267, 355) with delta (0, 0)
Screenshot: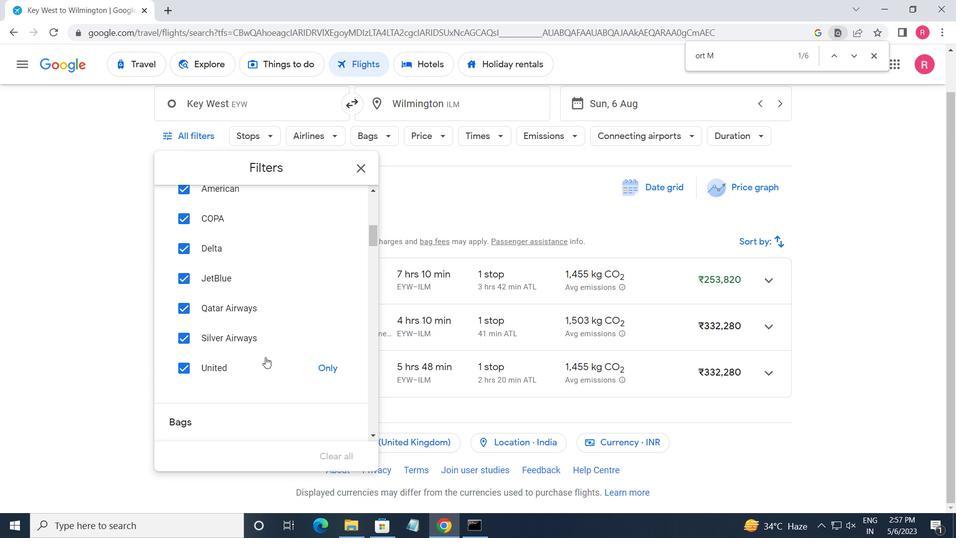 
Action: Mouse moved to (267, 353)
Screenshot: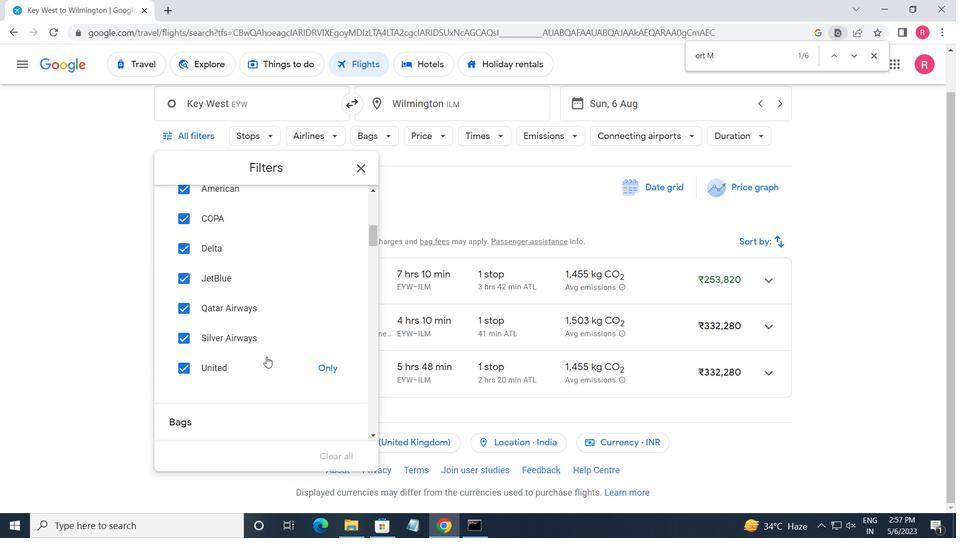 
Action: Mouse scrolled (267, 354) with delta (0, 0)
Screenshot: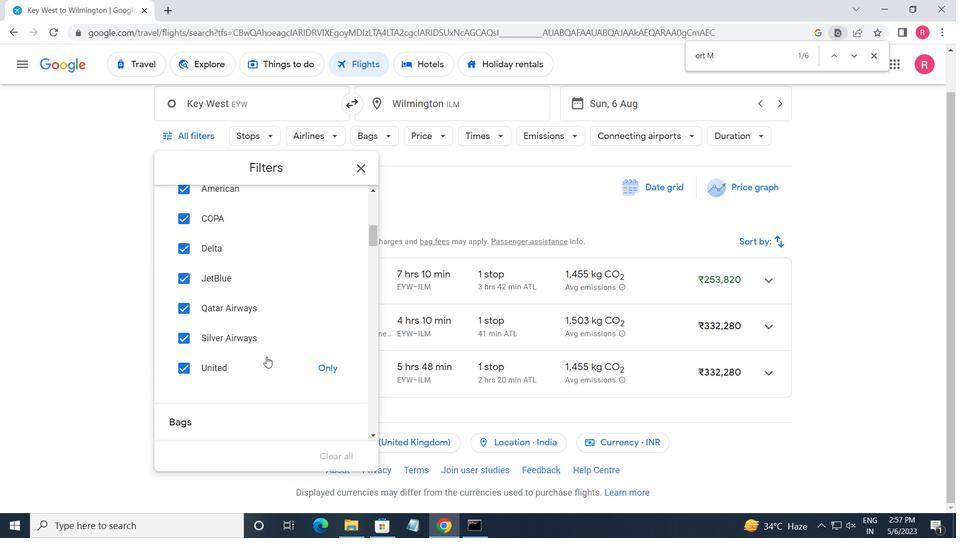 
Action: Mouse scrolled (267, 354) with delta (0, 0)
Screenshot: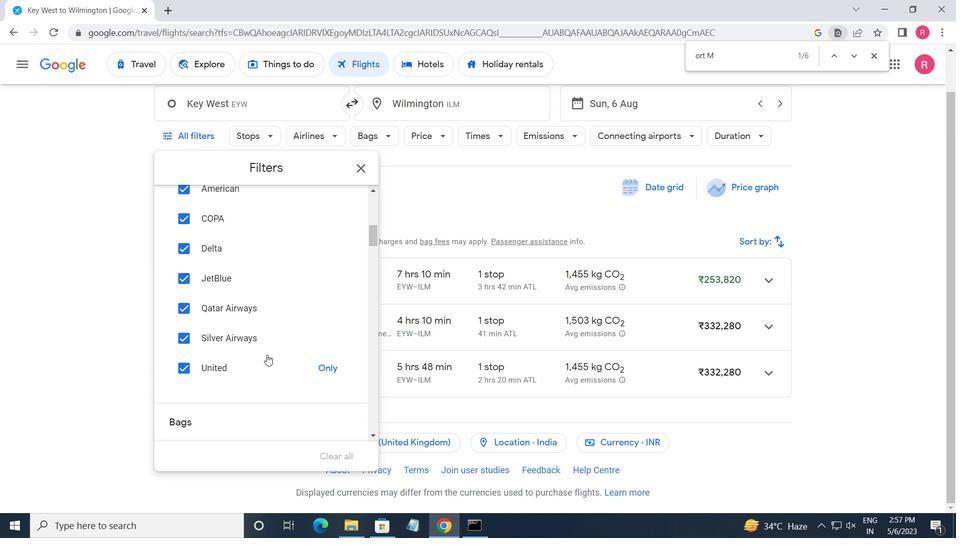 
Action: Mouse moved to (347, 215)
Screenshot: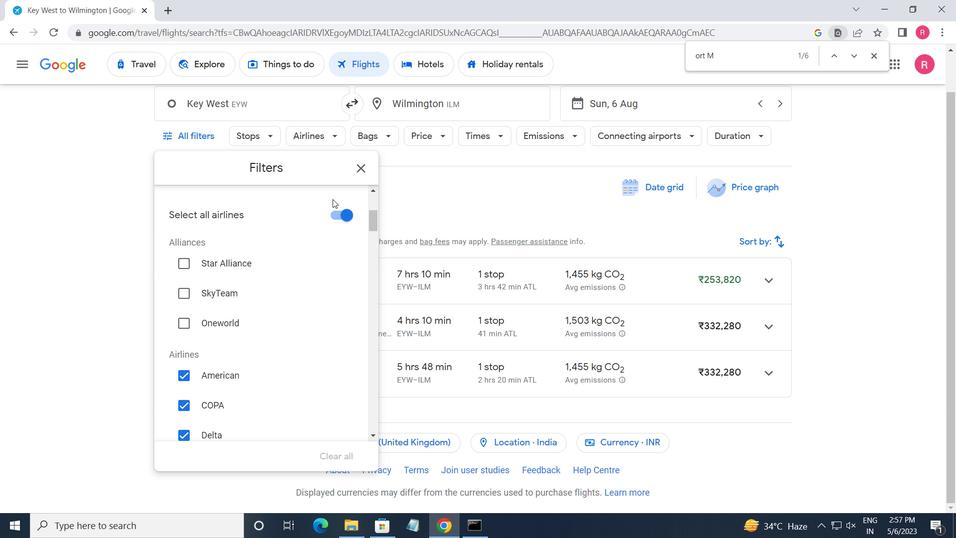 
Action: Mouse pressed left at (347, 215)
Screenshot: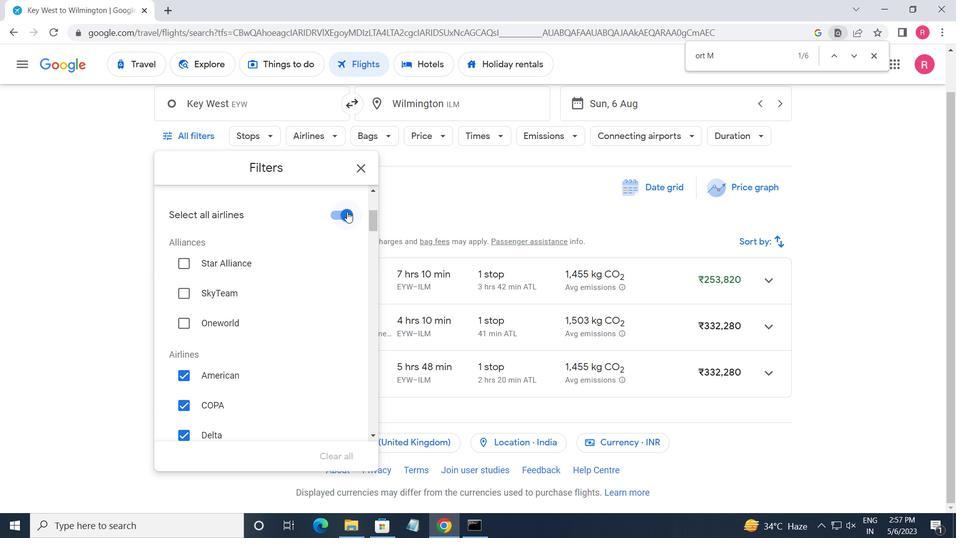 
Action: Mouse moved to (304, 322)
Screenshot: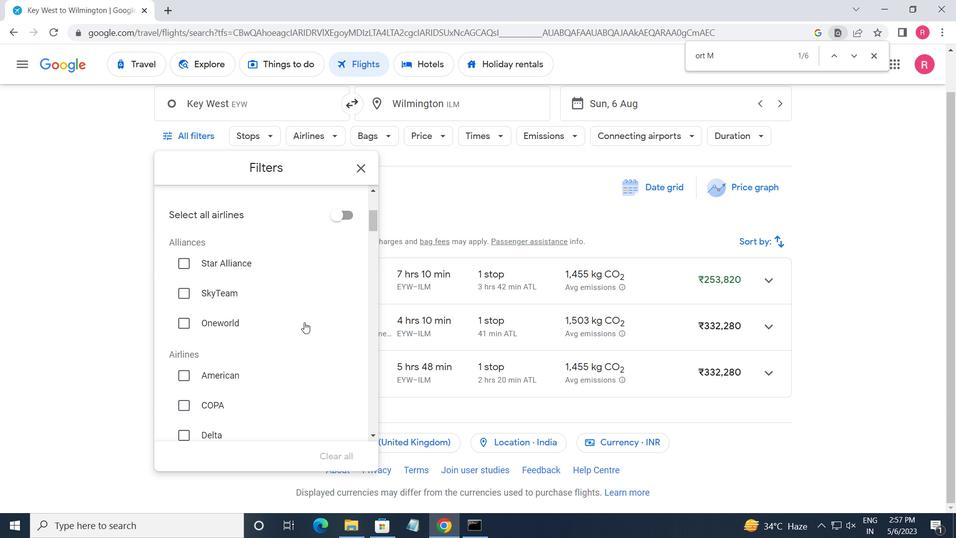 
Action: Mouse scrolled (304, 321) with delta (0, 0)
Screenshot: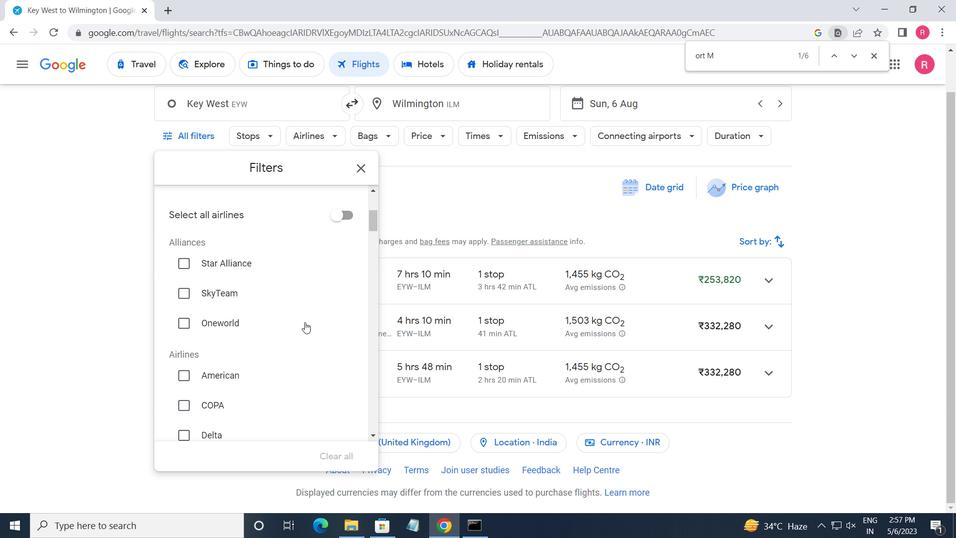 
Action: Mouse scrolled (304, 321) with delta (0, 0)
Screenshot: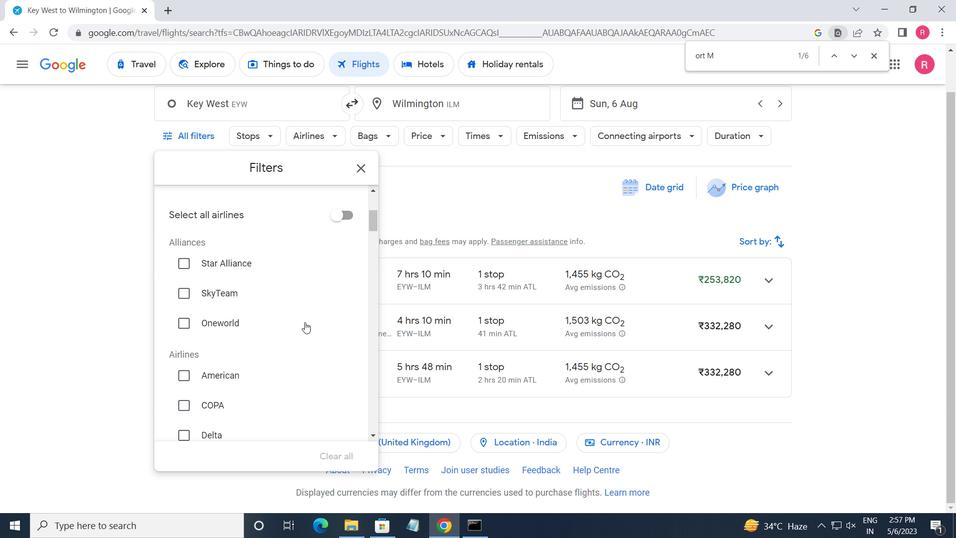 
Action: Mouse moved to (303, 323)
Screenshot: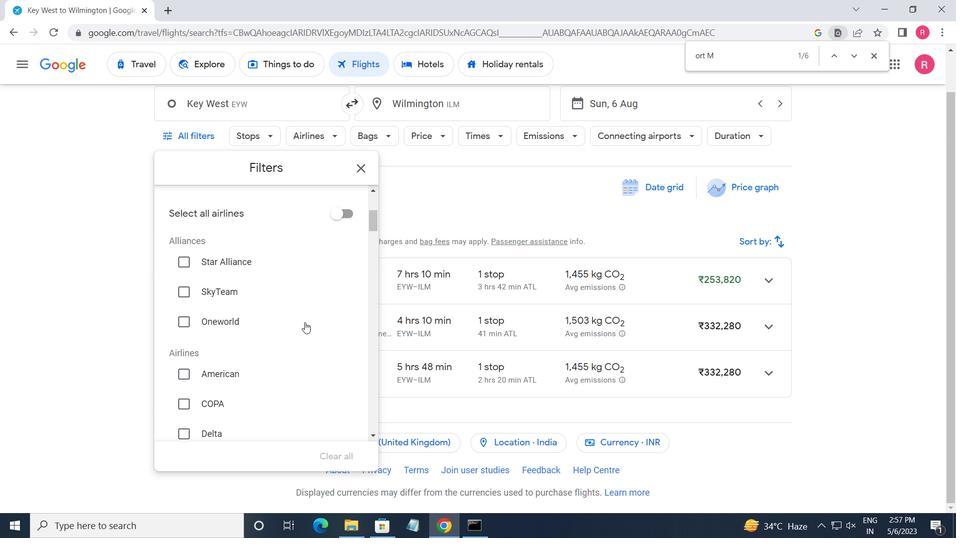 
Action: Mouse scrolled (303, 323) with delta (0, 0)
Screenshot: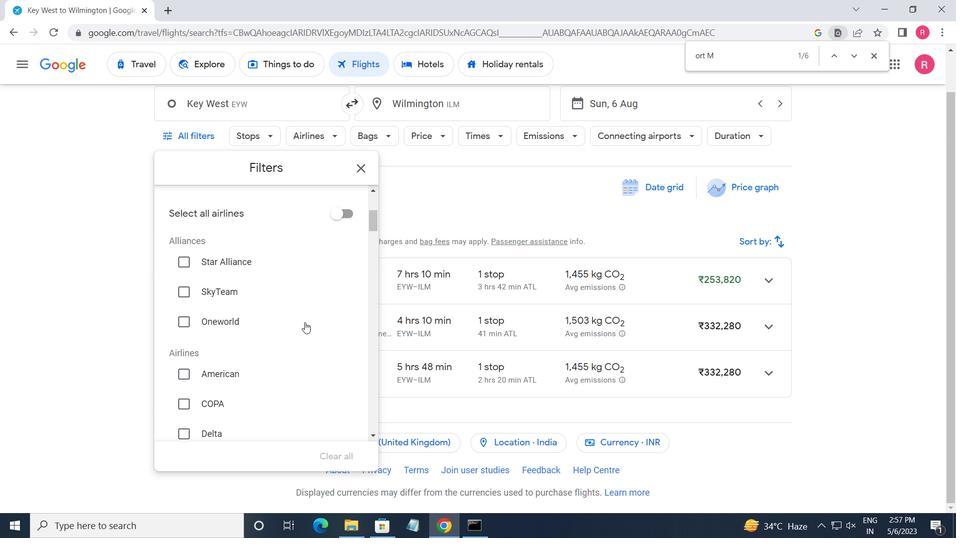 
Action: Mouse moved to (310, 334)
Screenshot: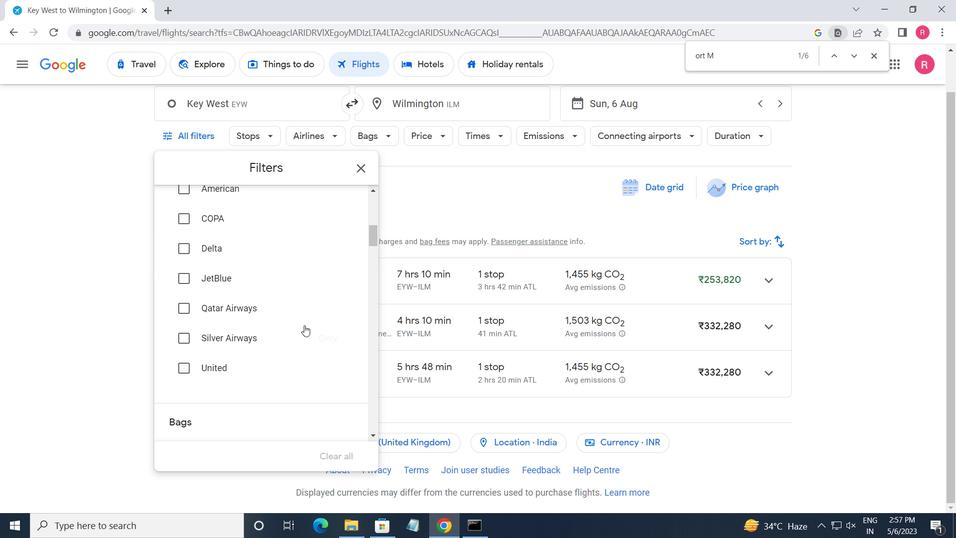 
Action: Mouse scrolled (310, 334) with delta (0, 0)
Screenshot: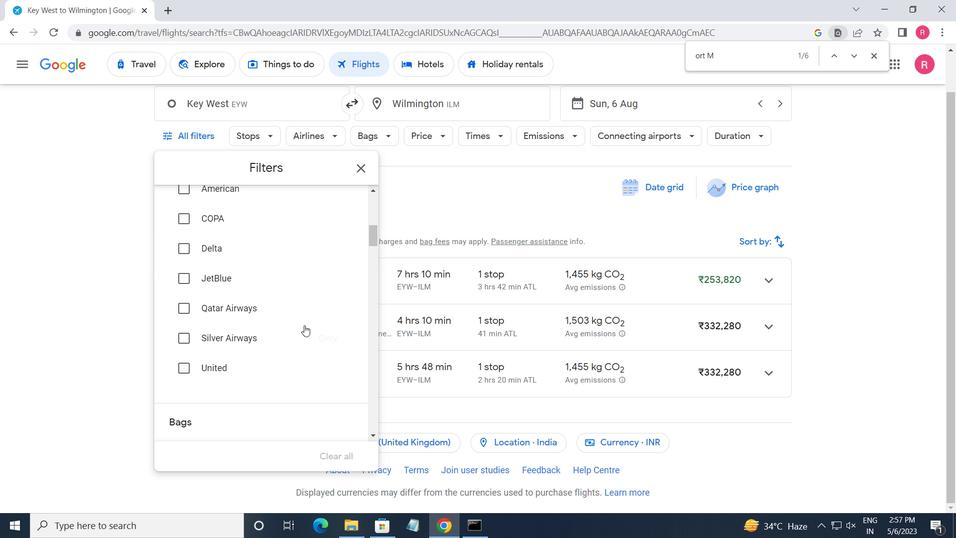 
Action: Mouse scrolled (310, 334) with delta (0, 0)
Screenshot: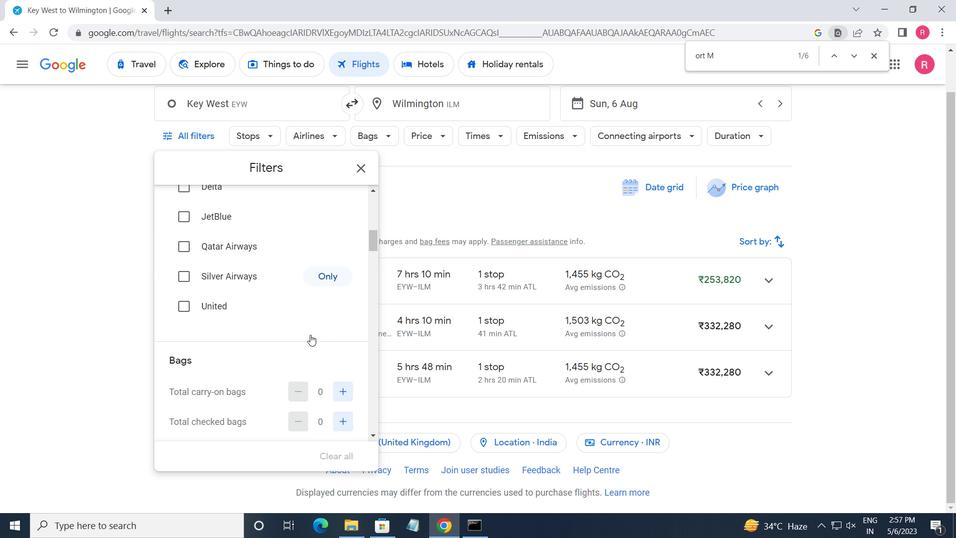 
Action: Mouse scrolled (310, 334) with delta (0, 0)
Screenshot: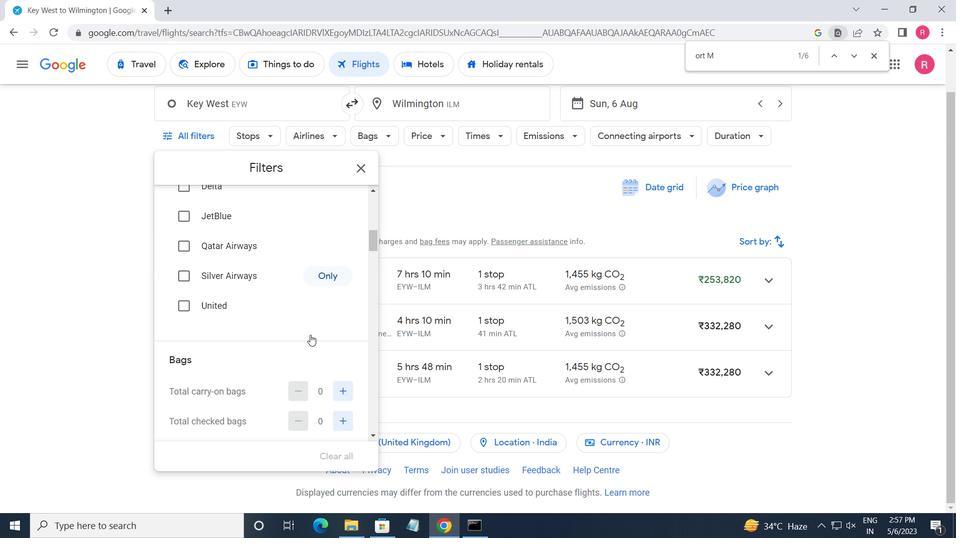 
Action: Mouse moved to (343, 303)
Screenshot: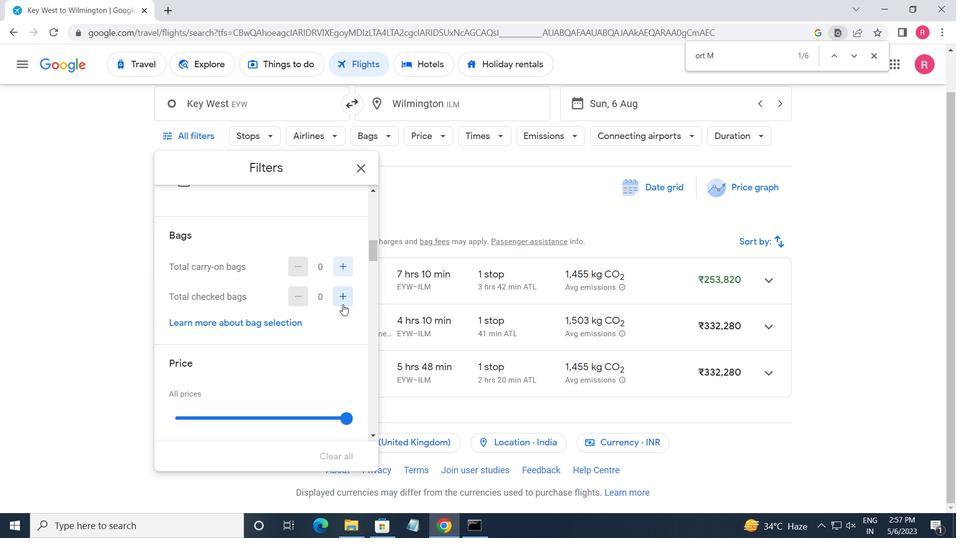 
Action: Mouse pressed left at (343, 303)
Screenshot: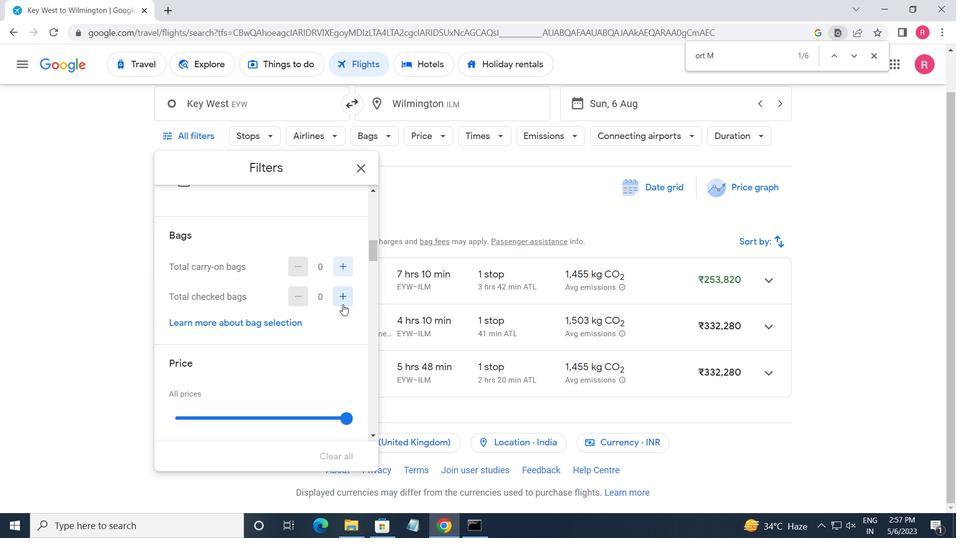 
Action: Mouse moved to (344, 302)
Screenshot: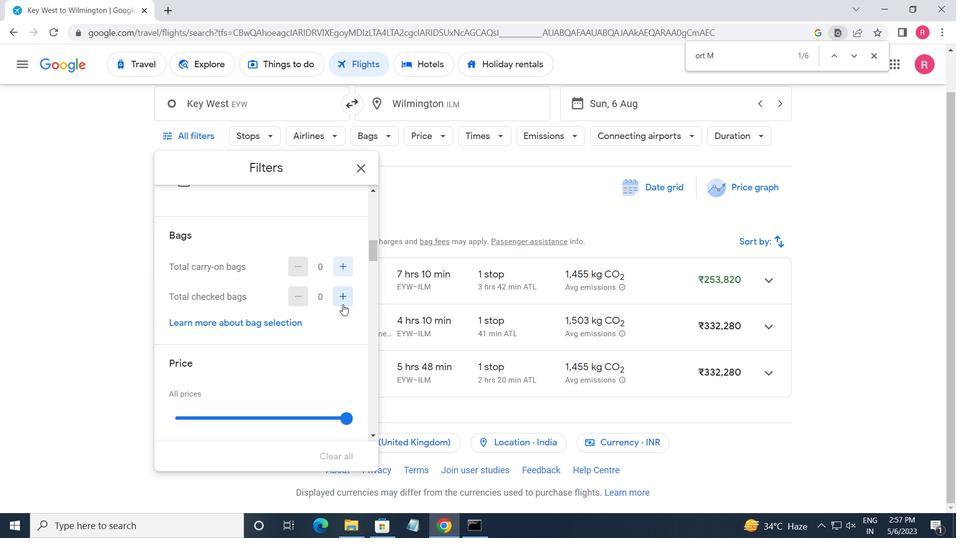 
Action: Mouse pressed left at (344, 302)
Screenshot: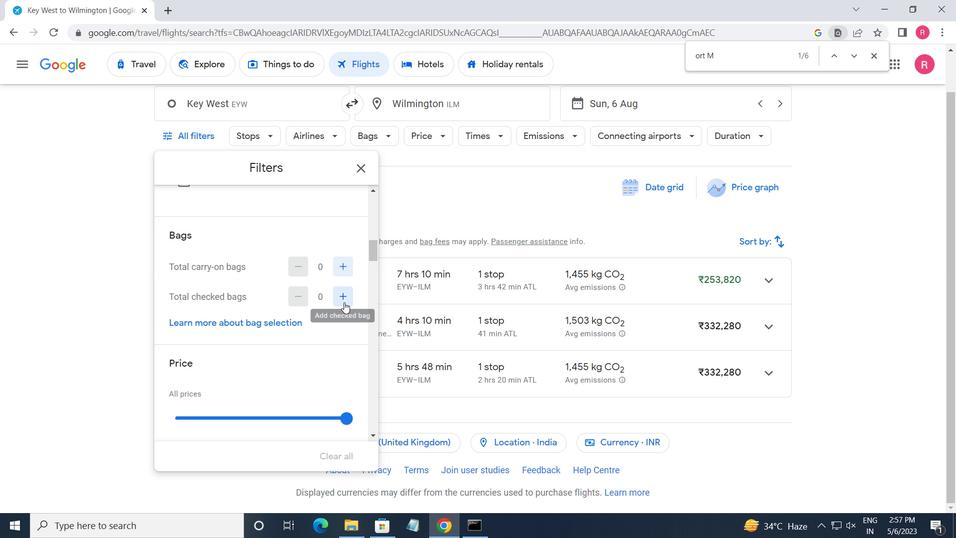 
Action: Mouse pressed left at (344, 302)
Screenshot: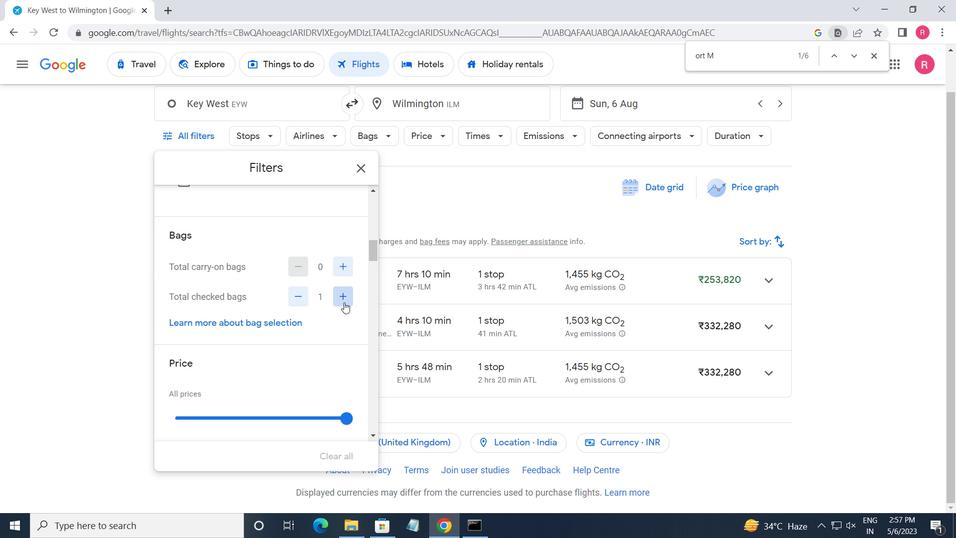 
Action: Mouse pressed left at (344, 302)
Screenshot: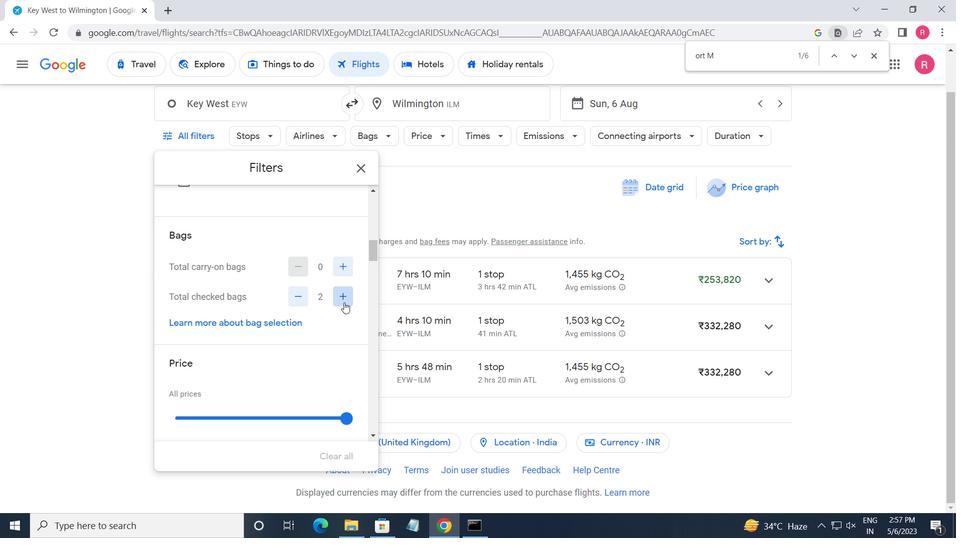 
Action: Mouse pressed left at (344, 302)
Screenshot: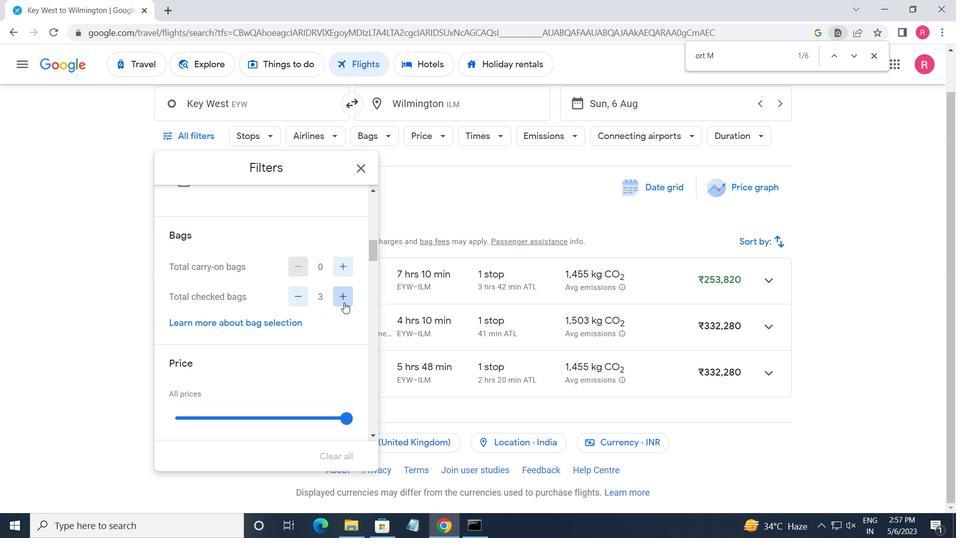 
Action: Mouse pressed left at (344, 302)
Screenshot: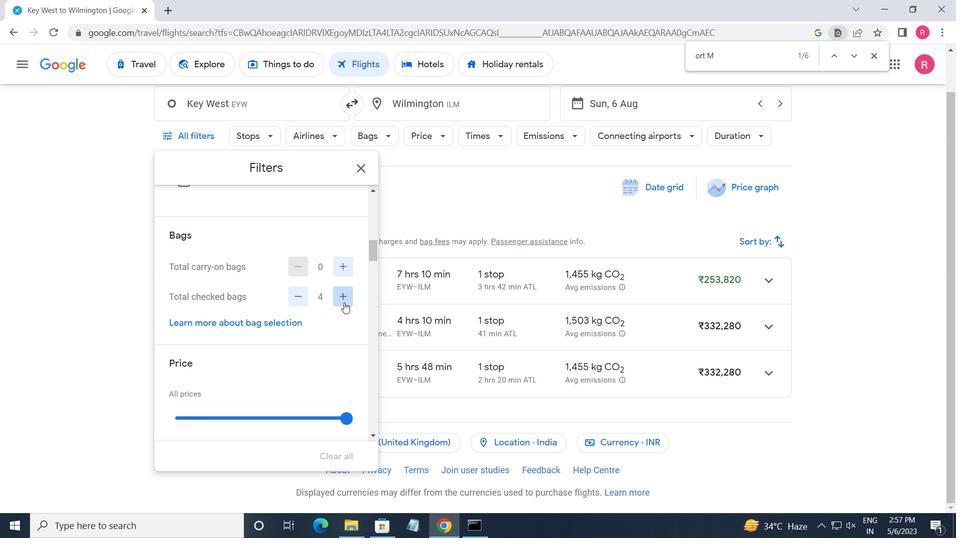 
Action: Mouse pressed left at (344, 302)
Screenshot: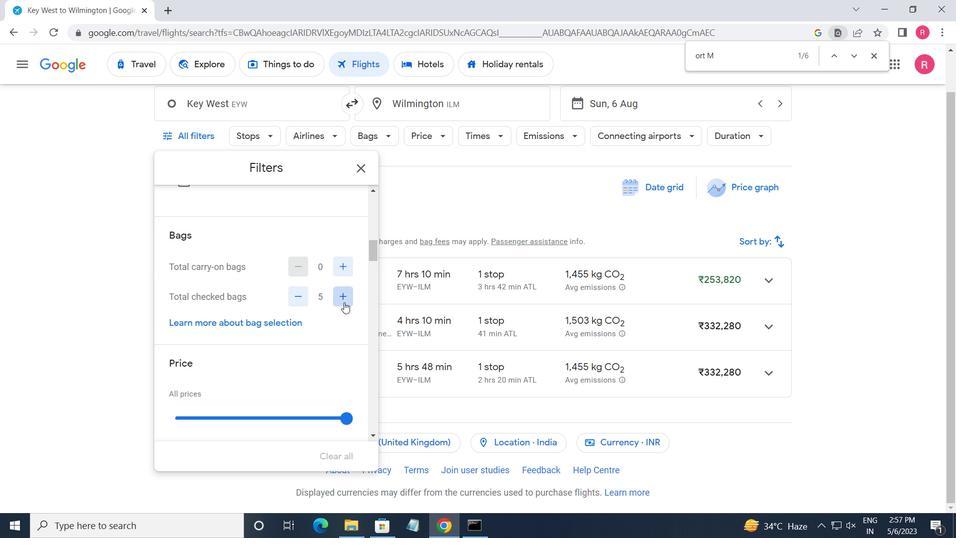 
Action: Mouse pressed left at (344, 302)
Screenshot: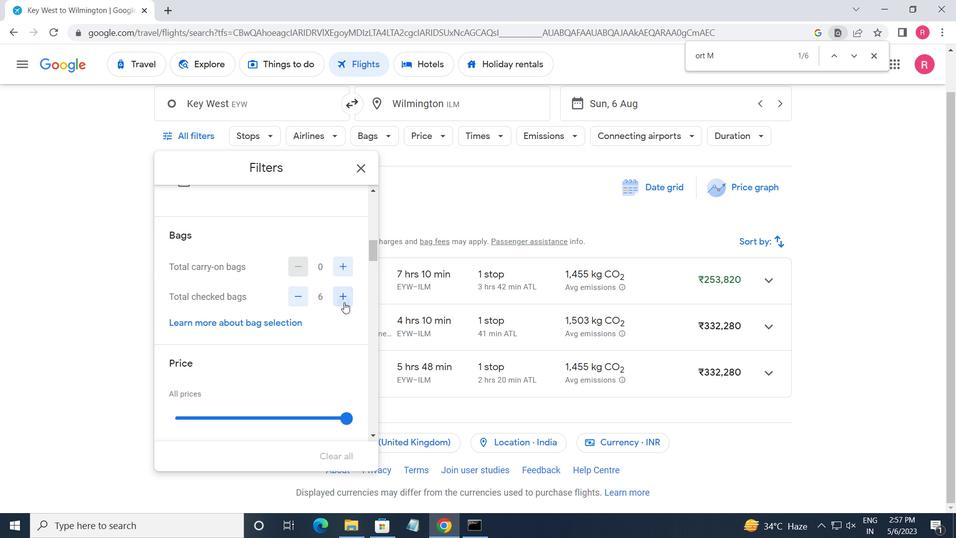 
Action: Mouse pressed left at (344, 302)
Screenshot: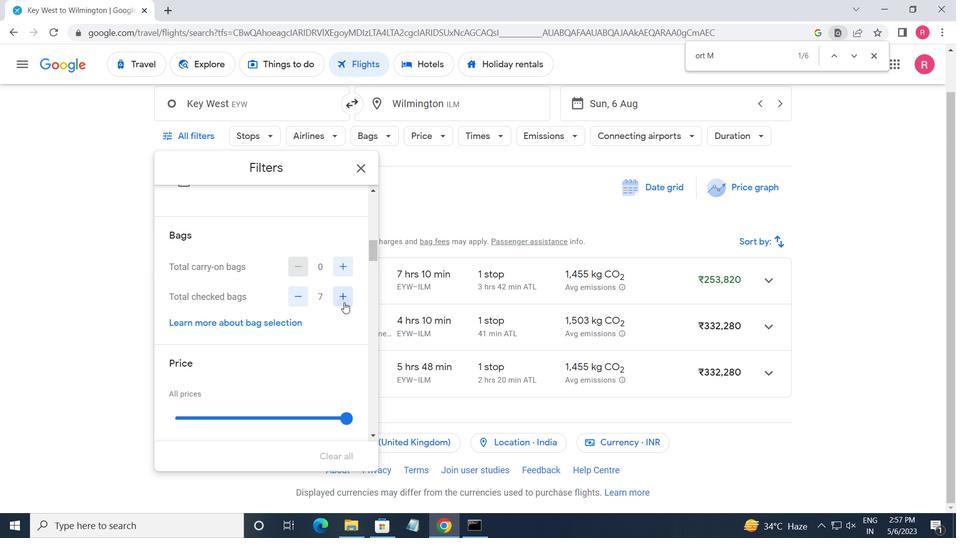 
Action: Mouse moved to (325, 312)
Screenshot: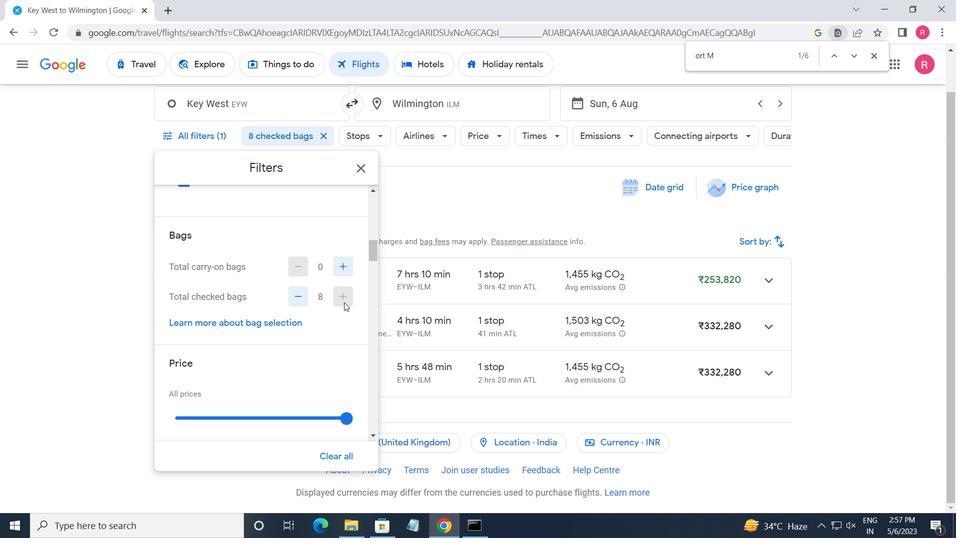 
Action: Mouse scrolled (325, 312) with delta (0, 0)
Screenshot: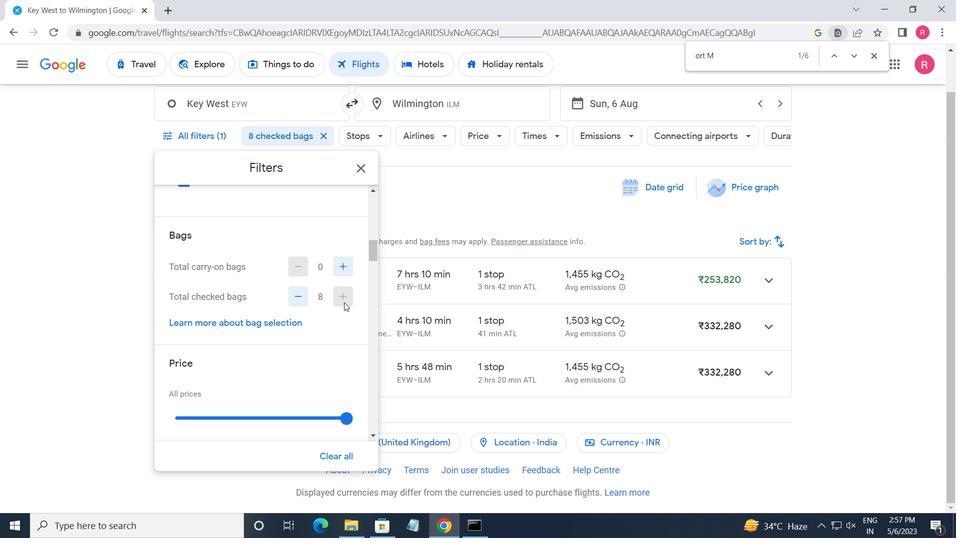 
Action: Mouse moved to (320, 313)
Screenshot: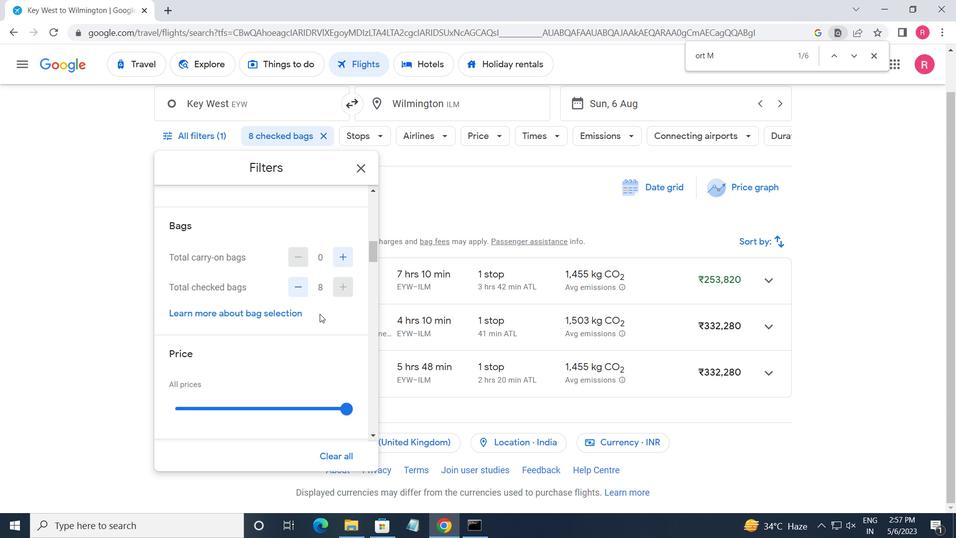 
Action: Mouse scrolled (320, 313) with delta (0, 0)
Screenshot: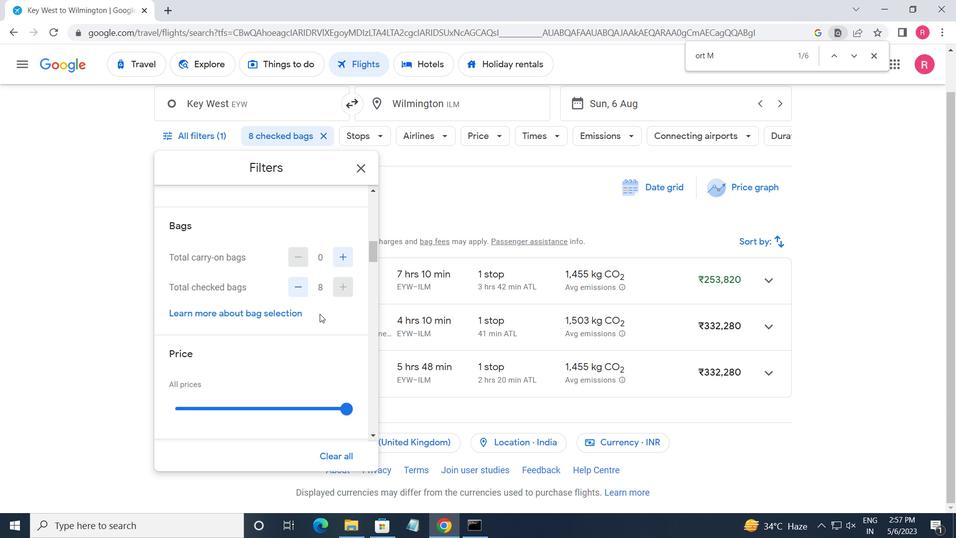 
Action: Mouse moved to (353, 295)
Screenshot: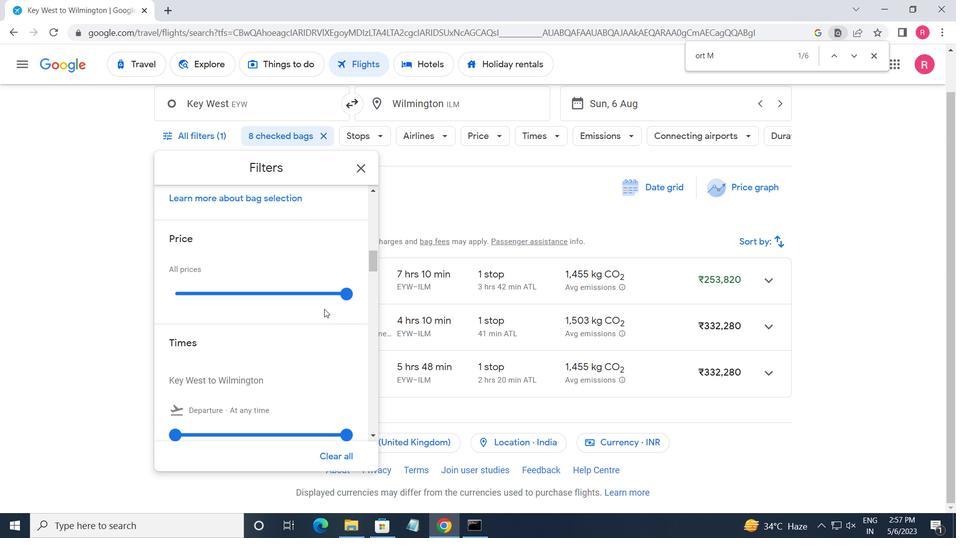 
Action: Mouse pressed left at (353, 295)
Screenshot: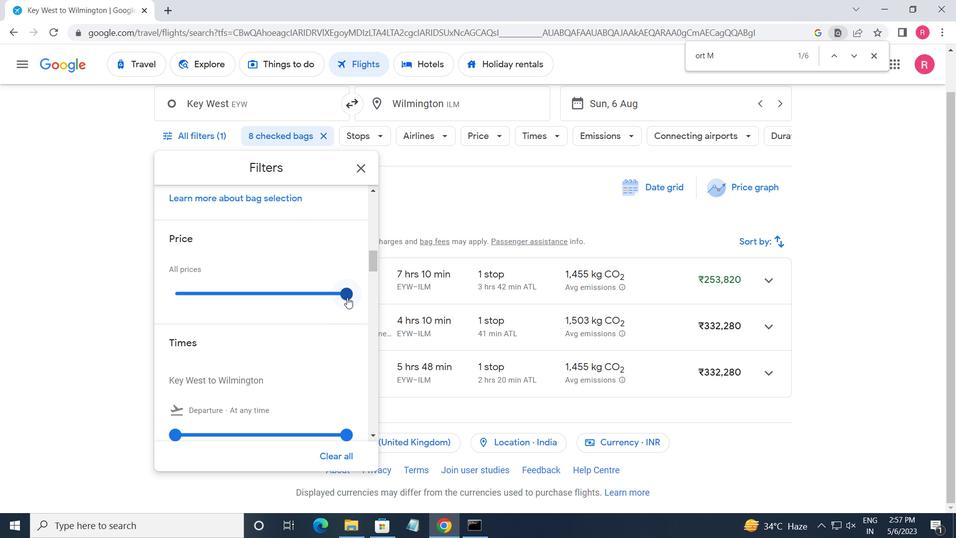 
Action: Mouse moved to (345, 296)
Screenshot: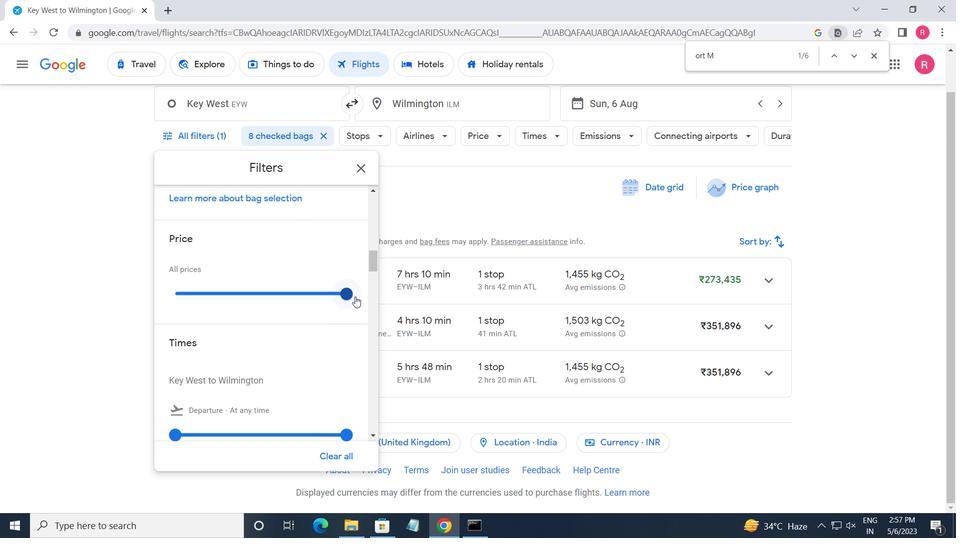 
Action: Mouse pressed left at (345, 296)
Screenshot: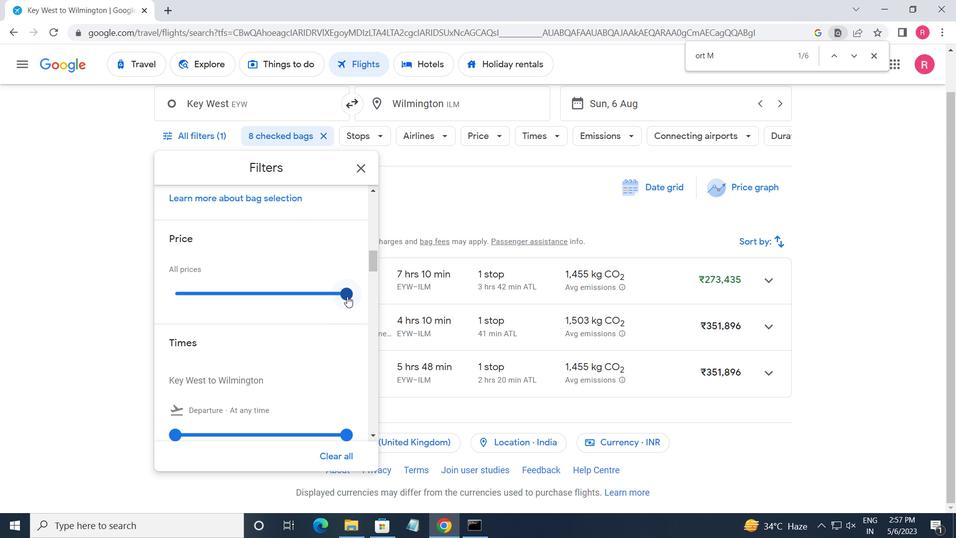 
Action: Mouse moved to (222, 319)
Screenshot: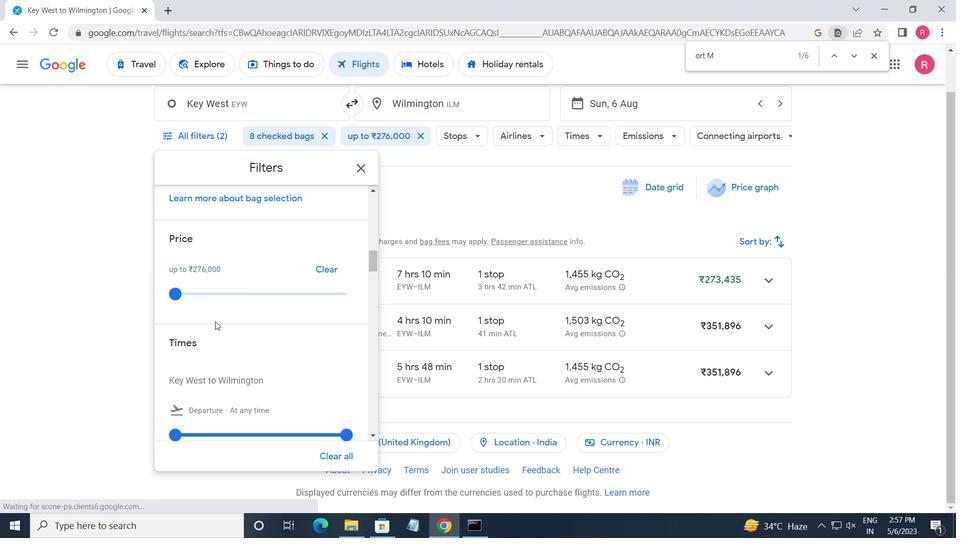 
Action: Mouse scrolled (222, 319) with delta (0, 0)
Screenshot: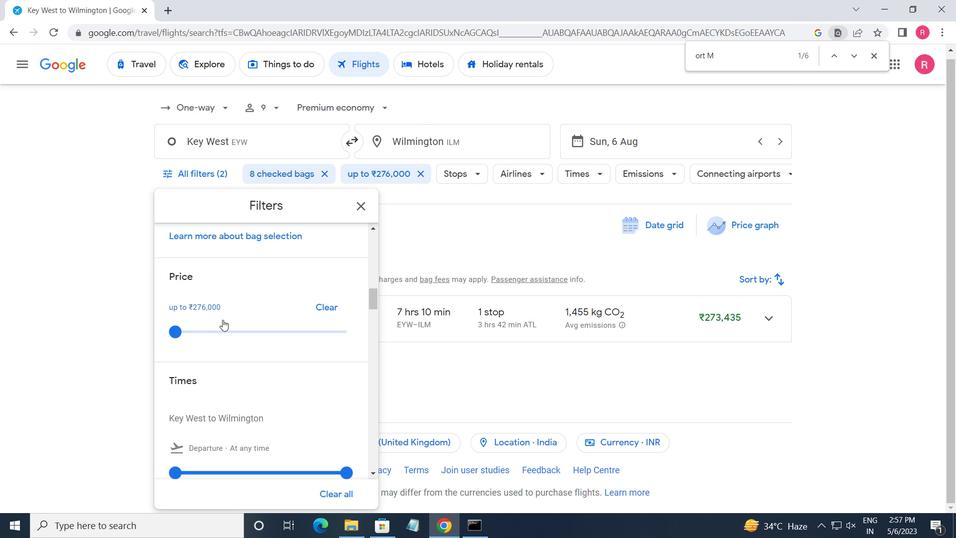 
Action: Mouse scrolled (222, 319) with delta (0, 0)
Screenshot: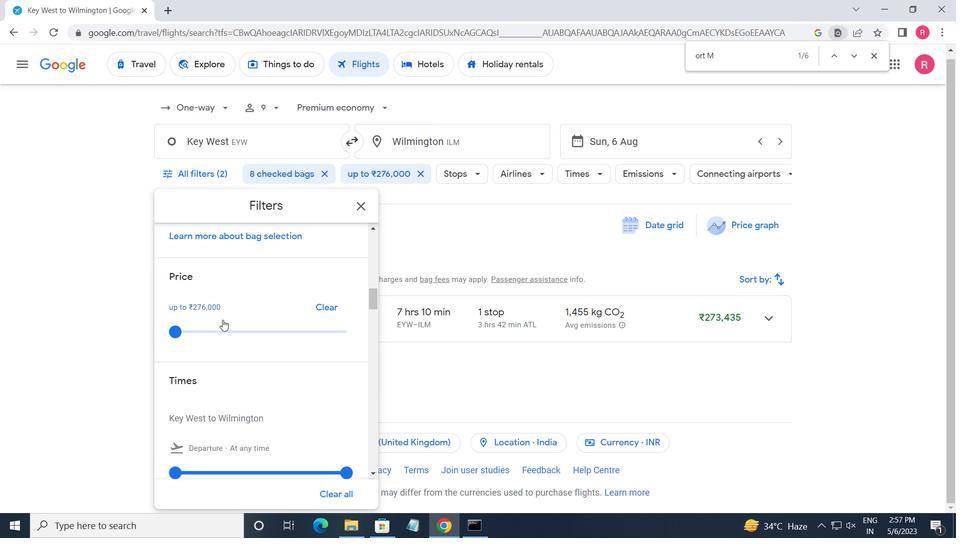 
Action: Mouse moved to (187, 345)
Screenshot: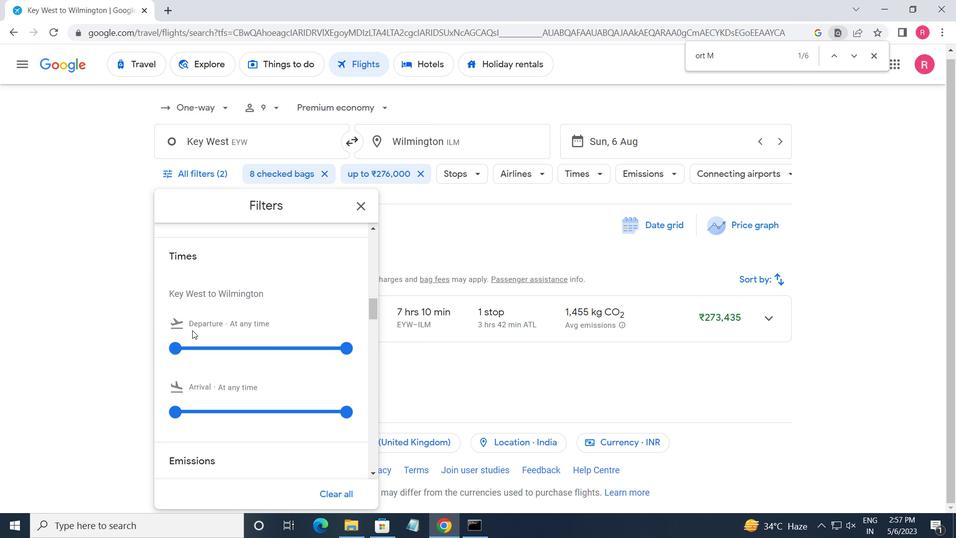 
Action: Mouse pressed left at (187, 345)
Screenshot: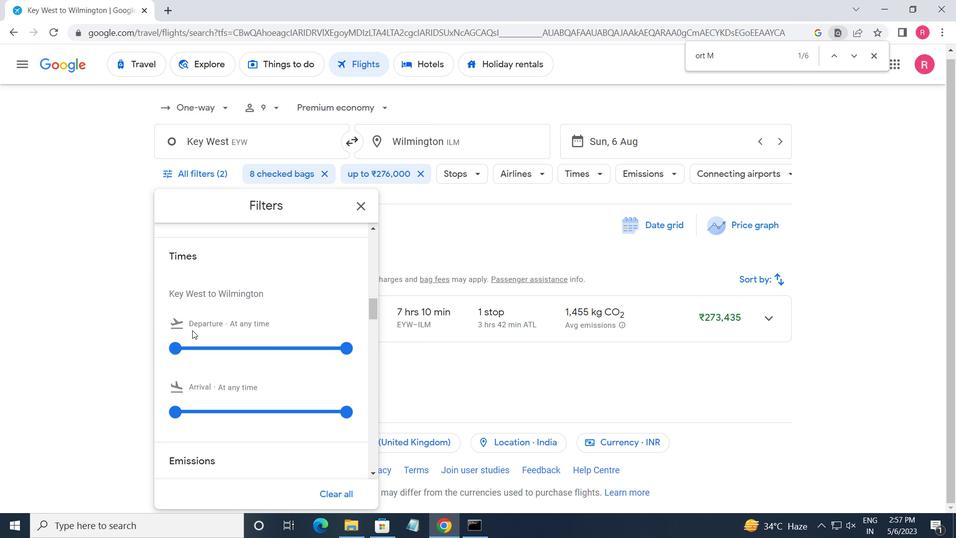 
Action: Mouse moved to (340, 354)
Screenshot: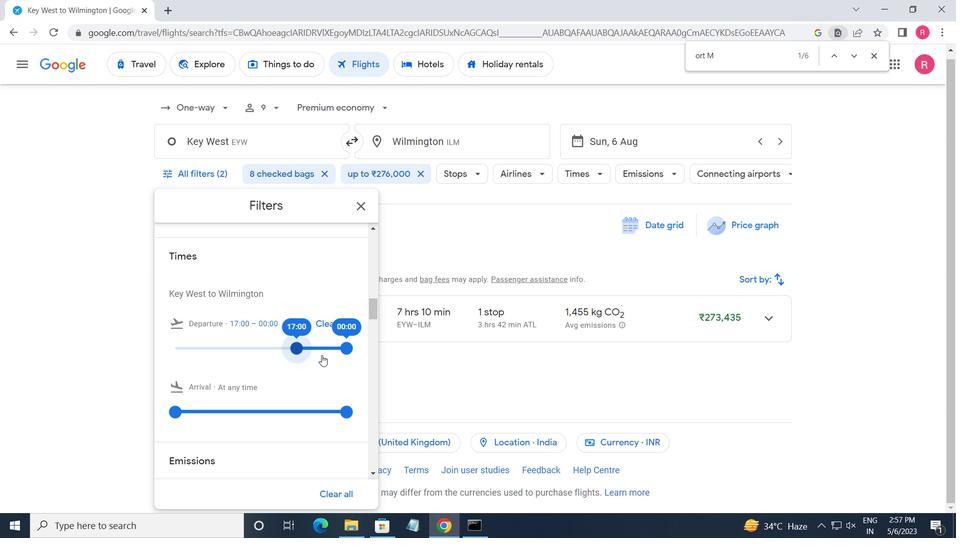 
Action: Mouse pressed left at (340, 354)
Screenshot: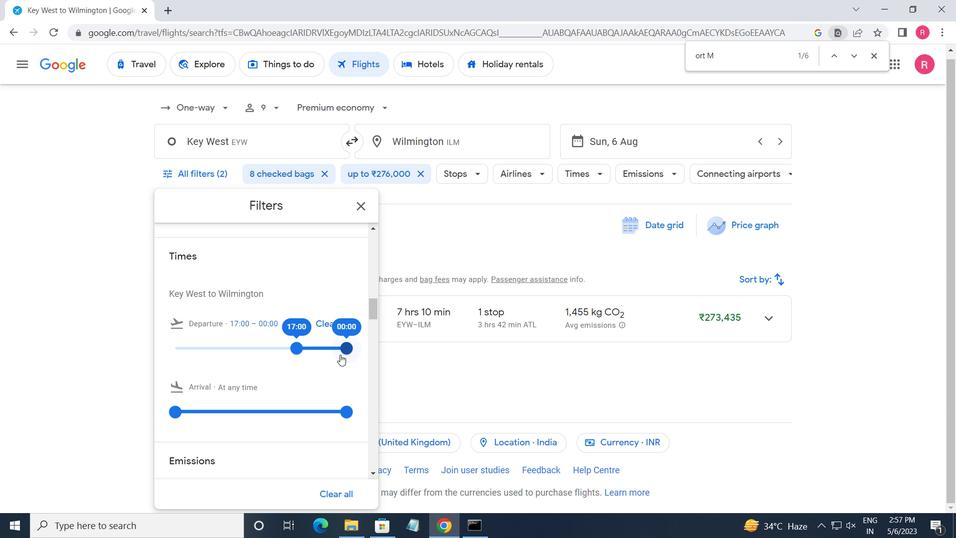 
Action: Mouse moved to (356, 217)
Screenshot: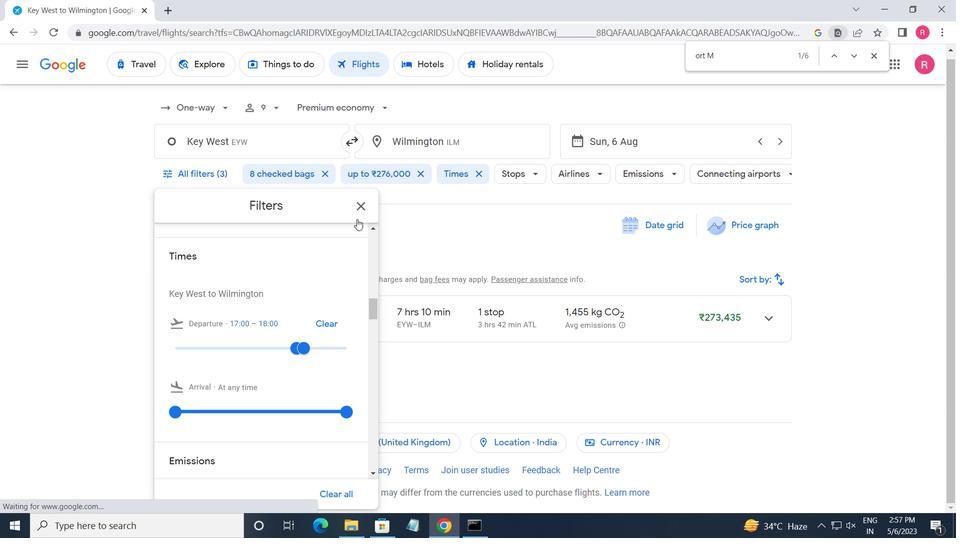 
Action: Mouse pressed left at (356, 217)
Screenshot: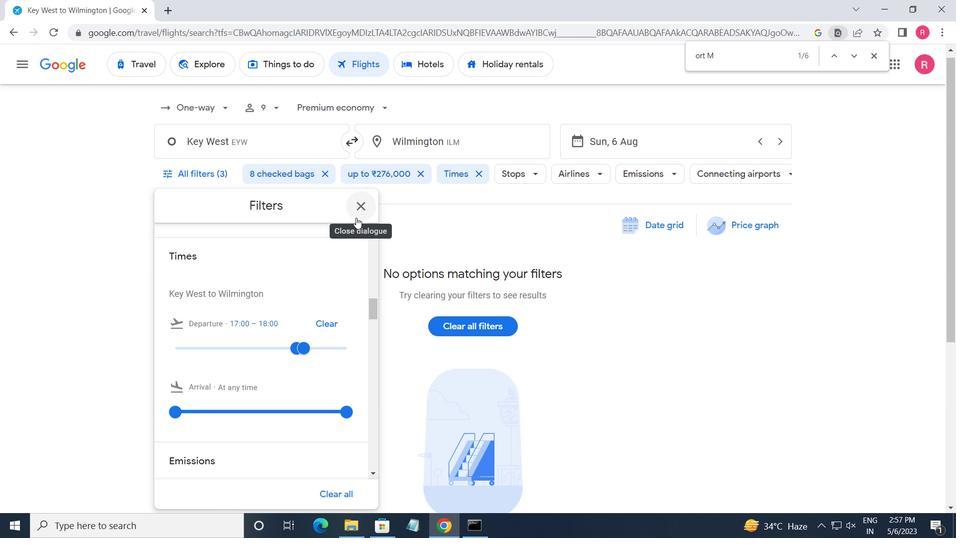 
